 Task: Look for space in Labasa, Fiji from 9th June, 2023 to 16th June, 2023 for 2 adults in price range Rs.8000 to Rs.16000. Place can be entire place with 2 bedrooms having 2 beds and 1 bathroom. Property type can be house, flat, guest house. Booking option can be shelf check-in. Required host language is .
Action: Mouse moved to (446, 180)
Screenshot: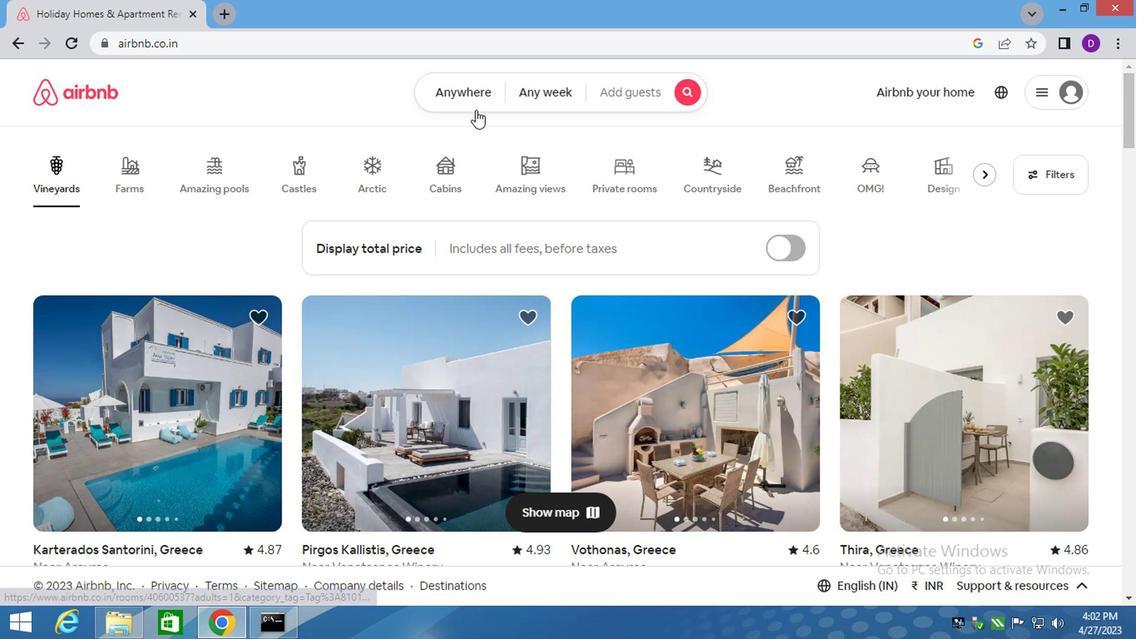 
Action: Mouse pressed left at (446, 180)
Screenshot: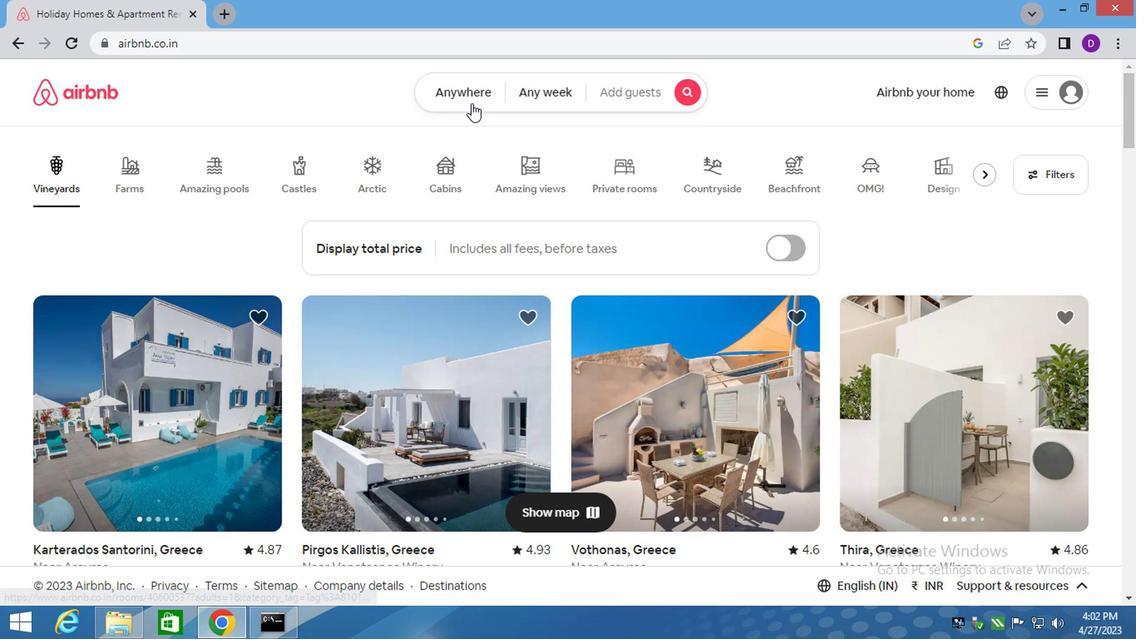 
Action: Mouse moved to (345, 225)
Screenshot: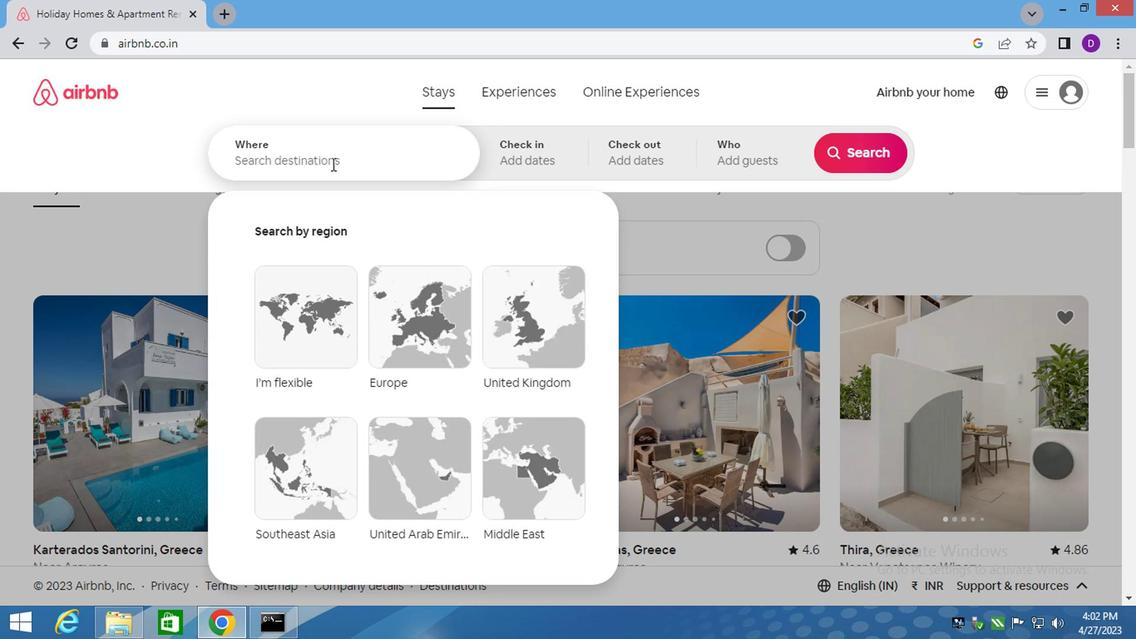 
Action: Mouse pressed left at (345, 225)
Screenshot: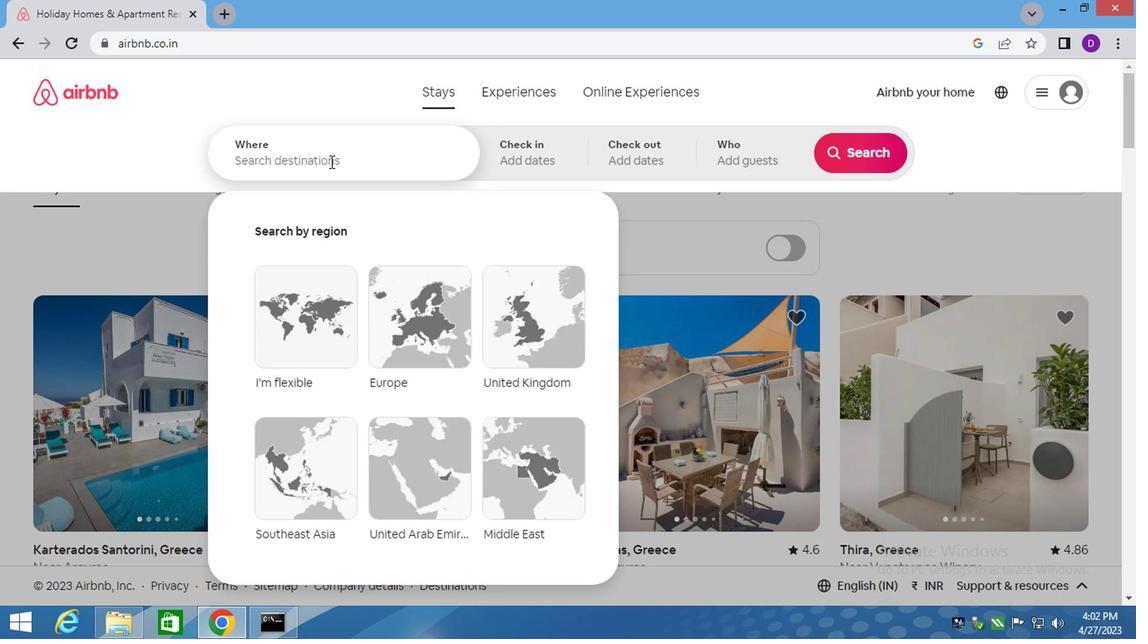 
Action: Key pressed labasa<Key.space>fiji,<Key.space><Key.backspace><Key.backspace>.<Key.space><Key.backspace><Key.backspace><Key.enter>
Screenshot: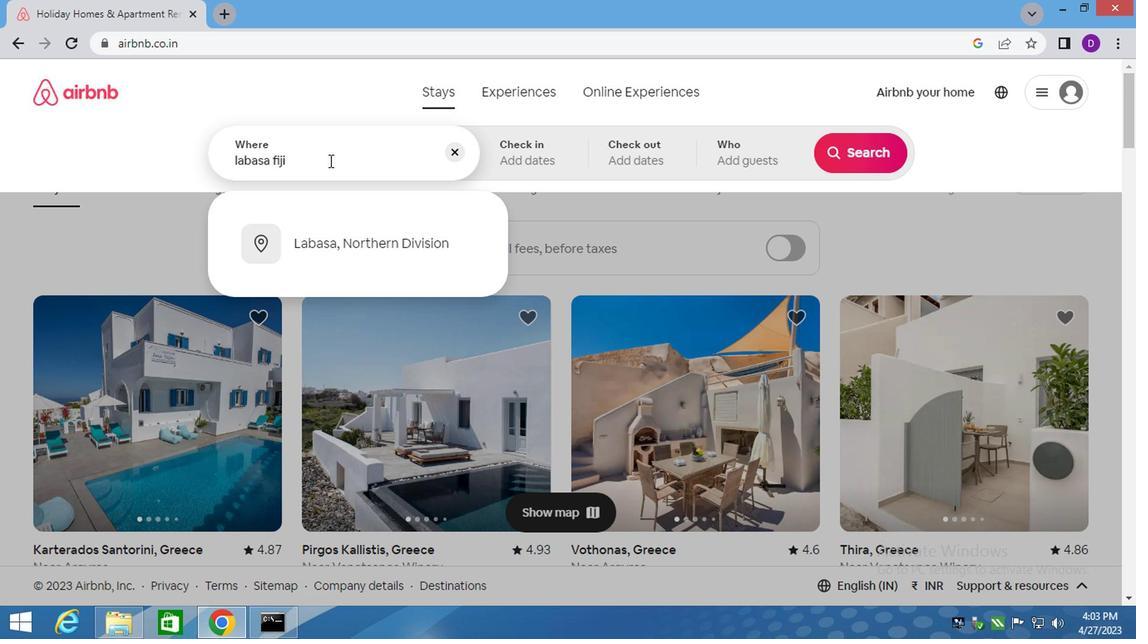 
Action: Mouse moved to (714, 313)
Screenshot: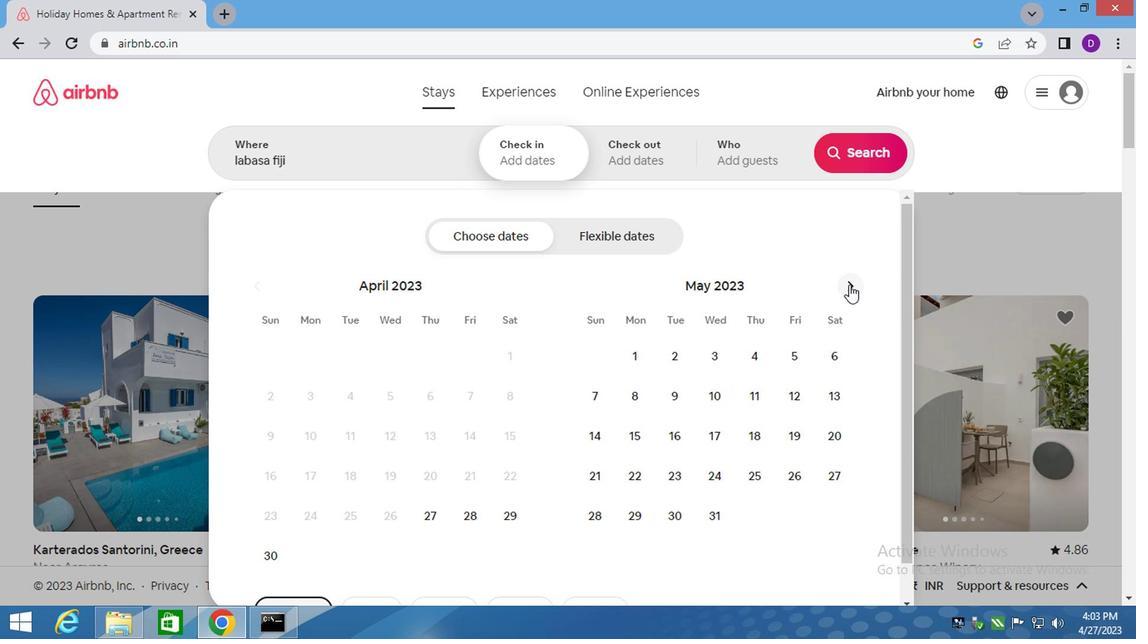 
Action: Mouse pressed left at (714, 313)
Screenshot: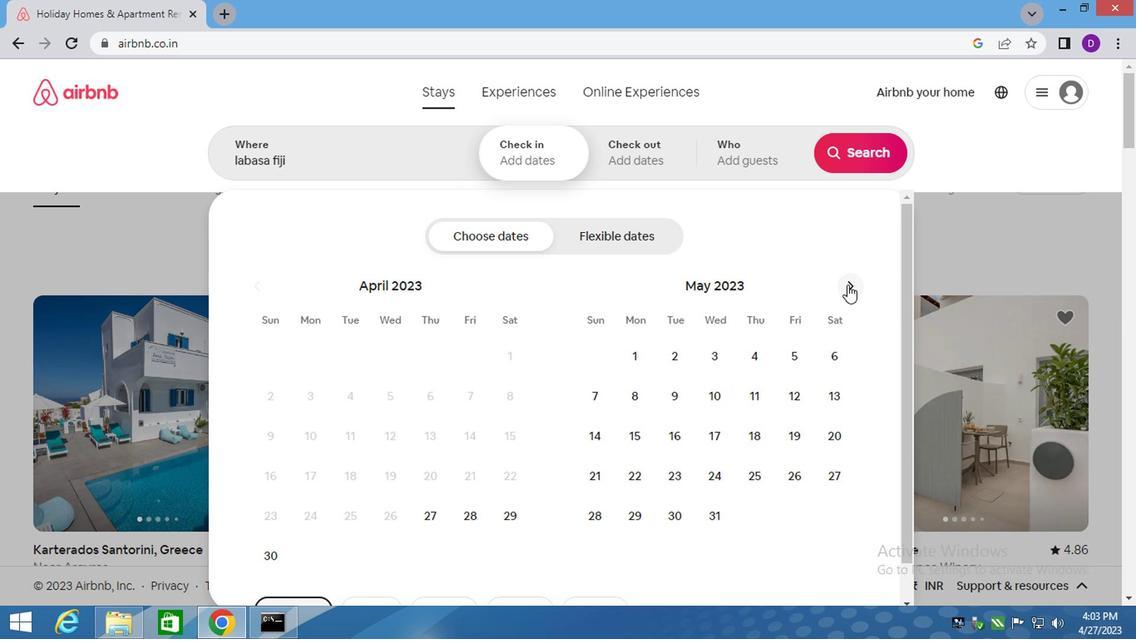 
Action: Mouse moved to (679, 387)
Screenshot: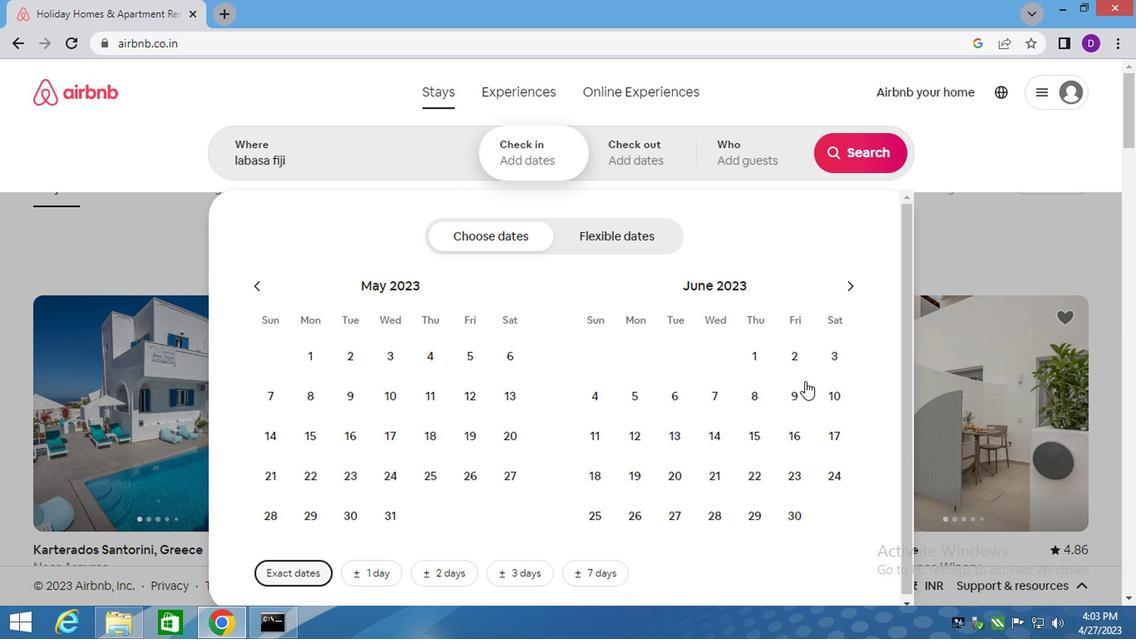 
Action: Mouse pressed left at (679, 387)
Screenshot: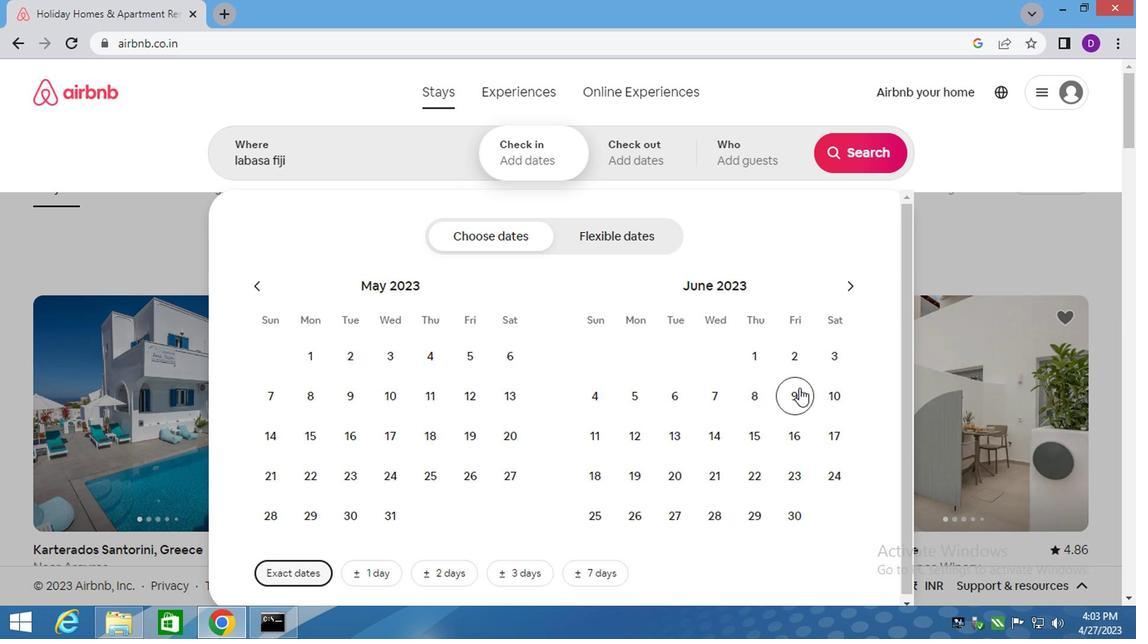 
Action: Mouse moved to (682, 411)
Screenshot: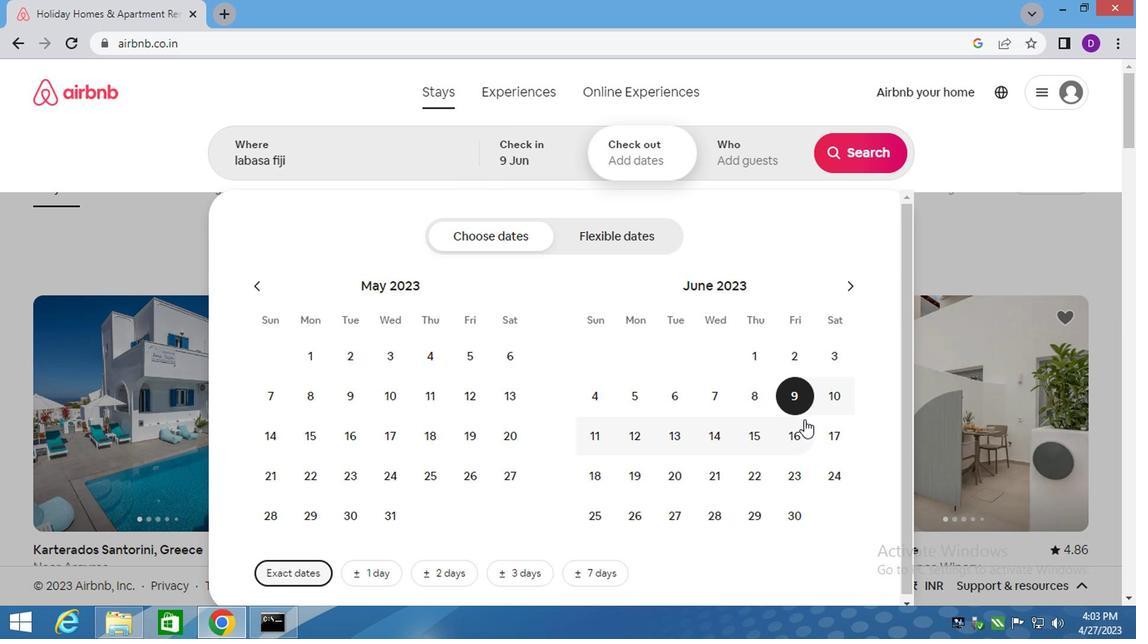 
Action: Mouse pressed left at (682, 411)
Screenshot: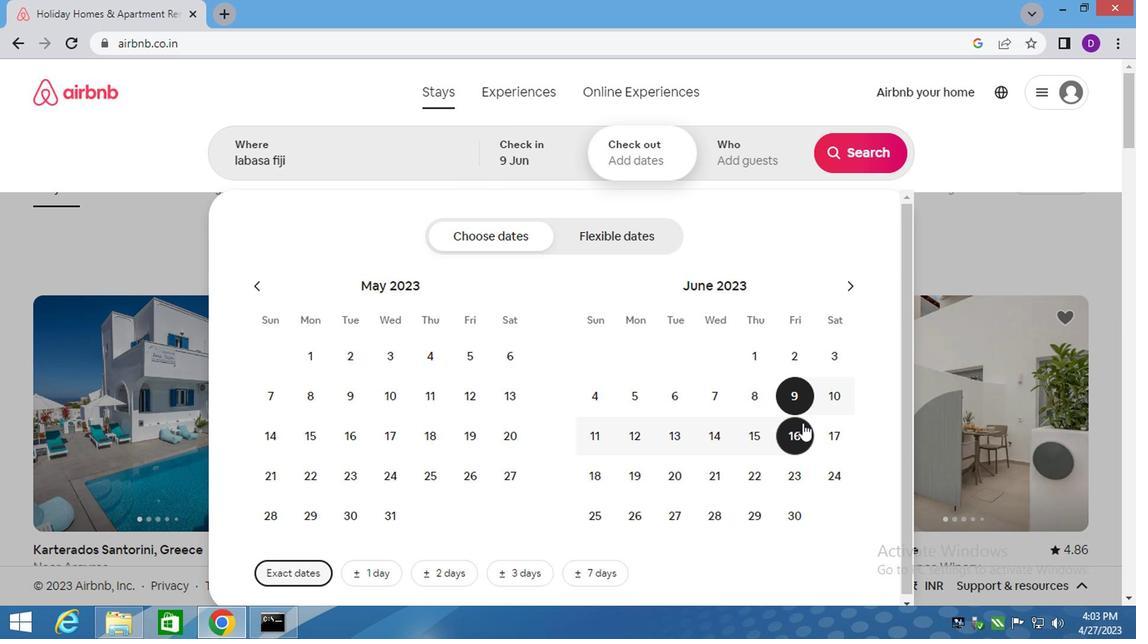
Action: Mouse moved to (642, 227)
Screenshot: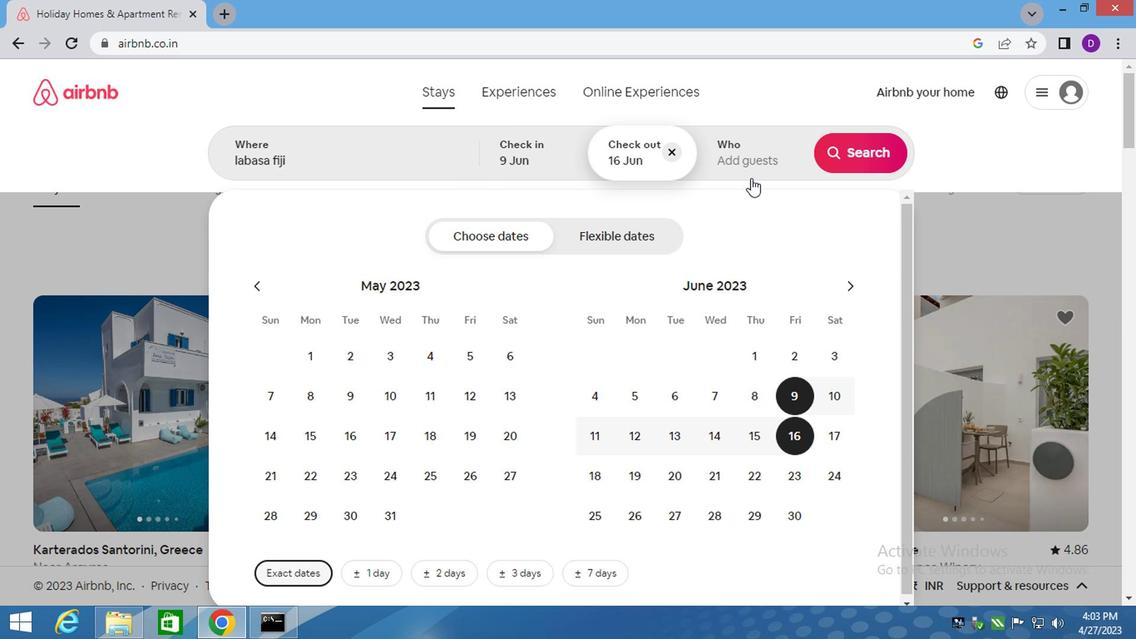 
Action: Mouse pressed left at (642, 227)
Screenshot: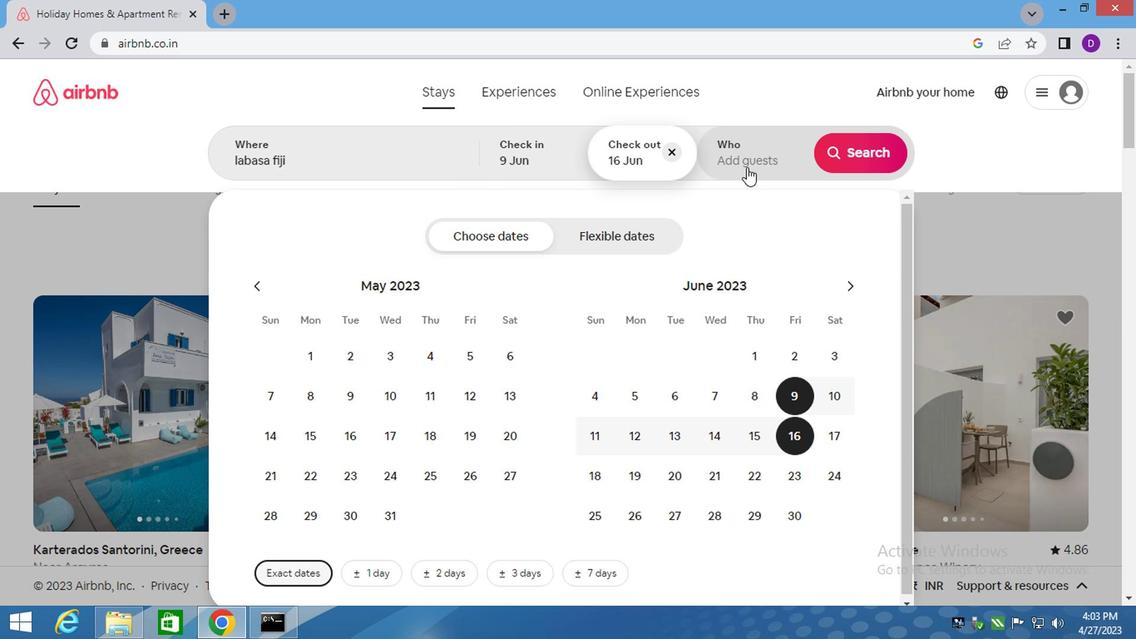 
Action: Mouse moved to (728, 282)
Screenshot: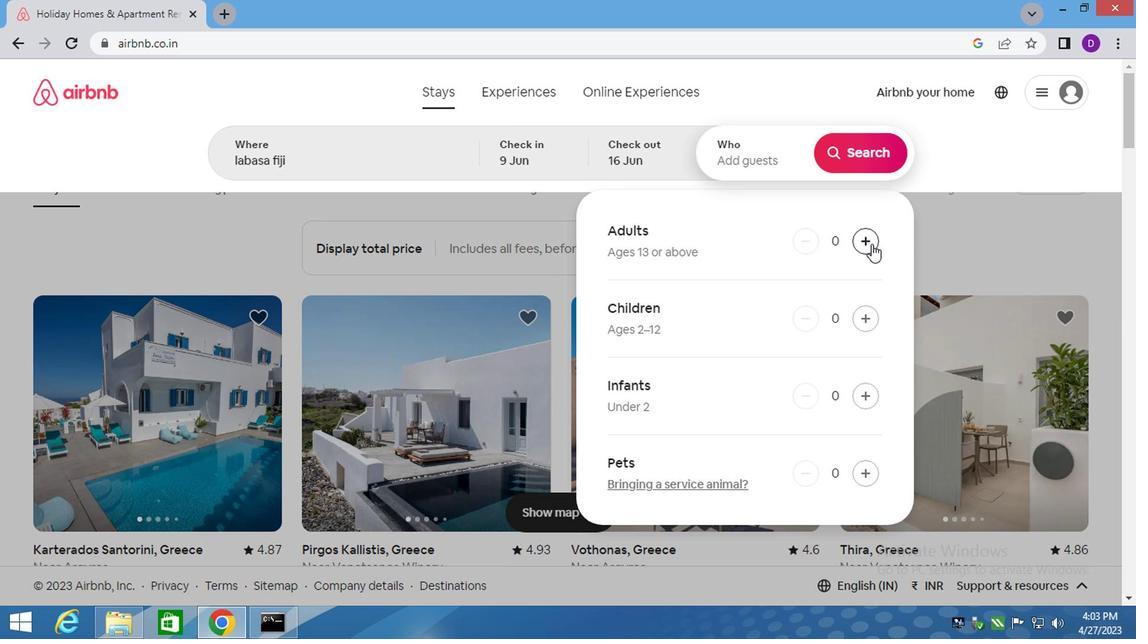 
Action: Mouse pressed left at (728, 282)
Screenshot: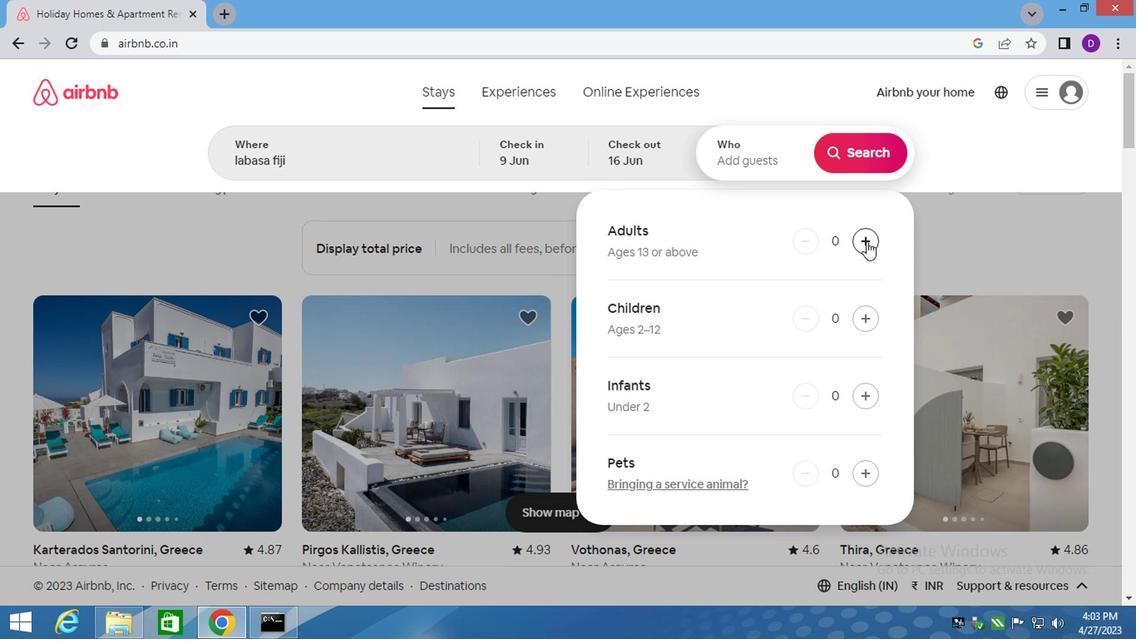 
Action: Mouse pressed left at (728, 282)
Screenshot: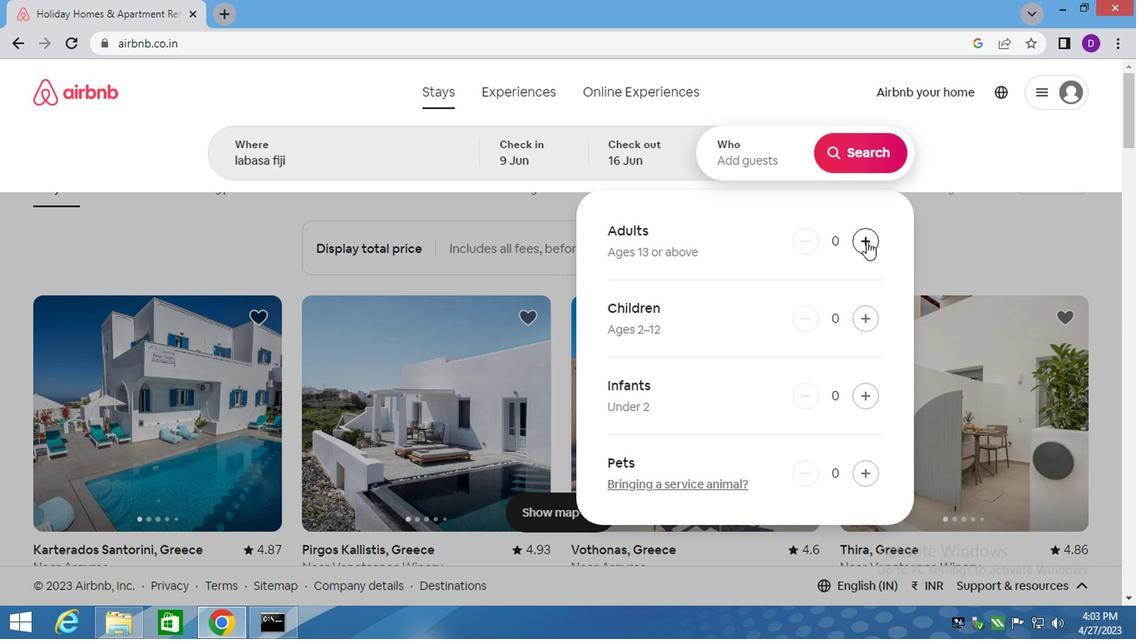 
Action: Mouse moved to (727, 224)
Screenshot: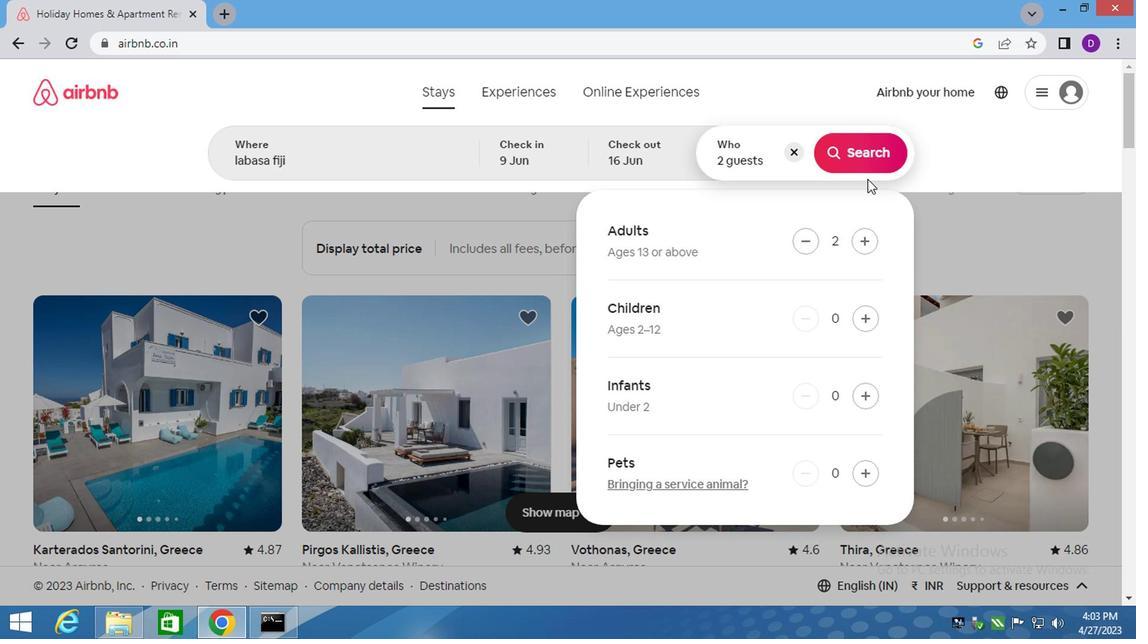 
Action: Mouse pressed left at (727, 224)
Screenshot: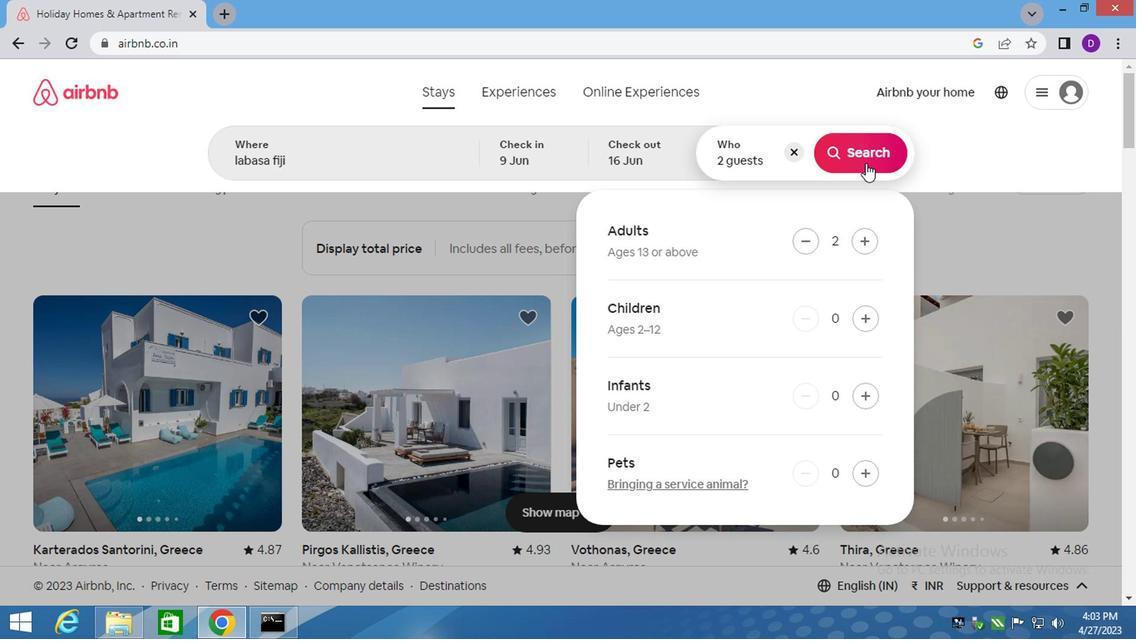 
Action: Mouse moved to (868, 224)
Screenshot: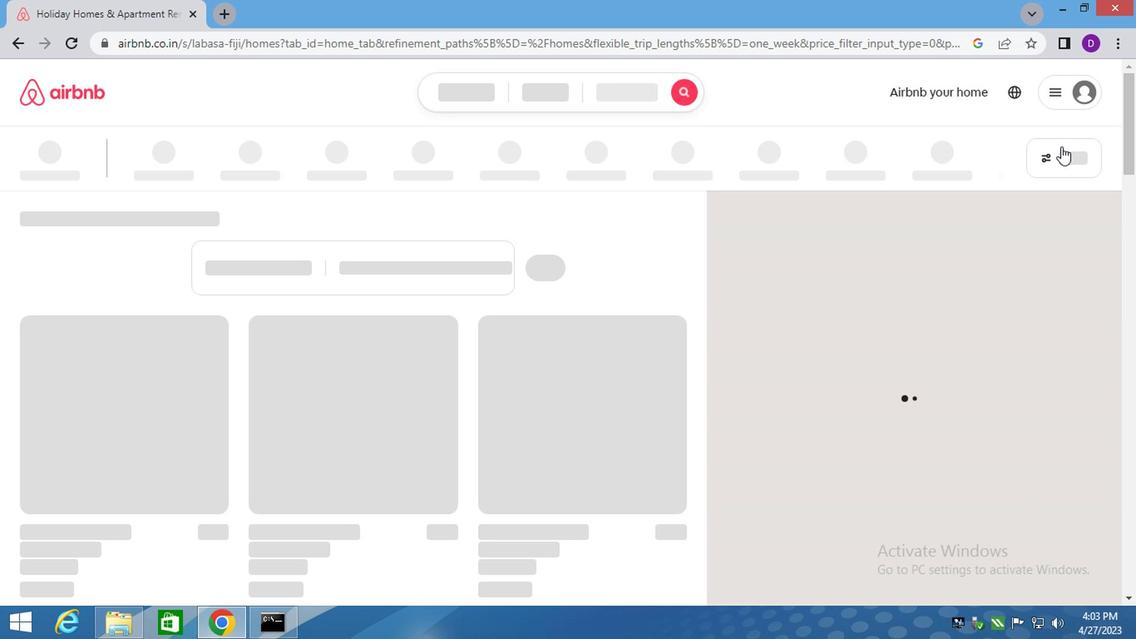 
Action: Mouse pressed left at (868, 224)
Screenshot: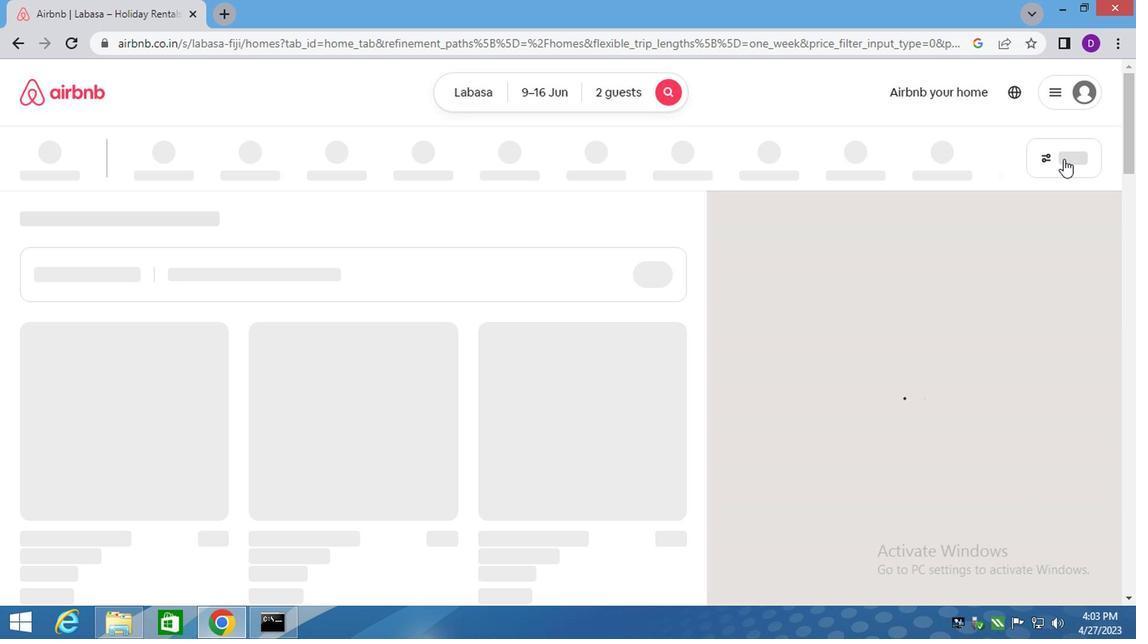 
Action: Mouse moved to (373, 375)
Screenshot: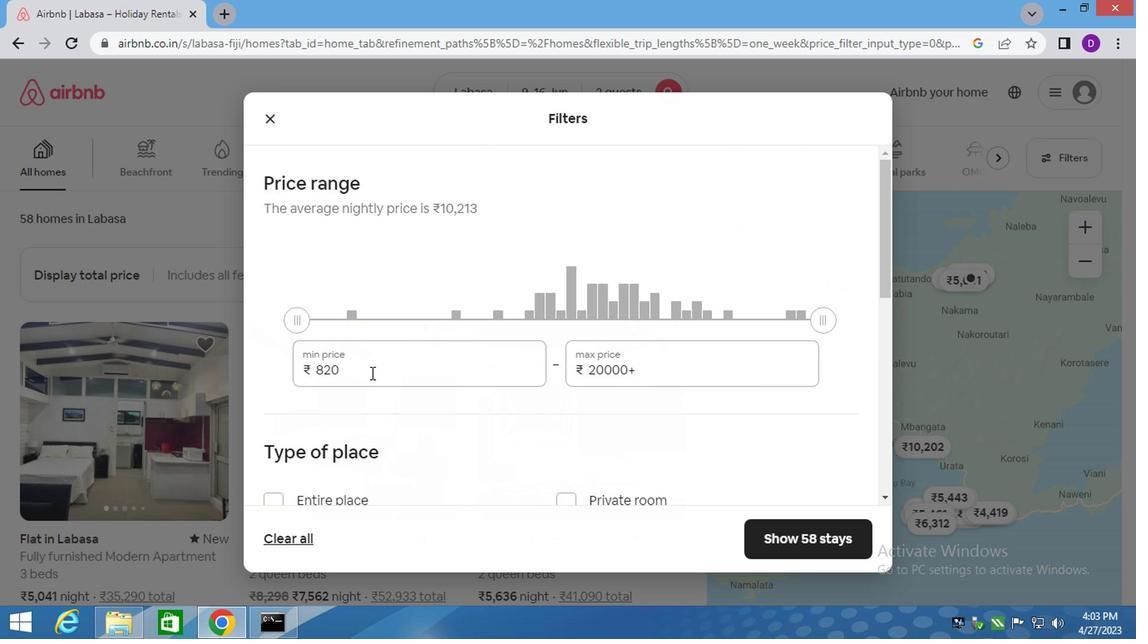 
Action: Mouse pressed left at (373, 375)
Screenshot: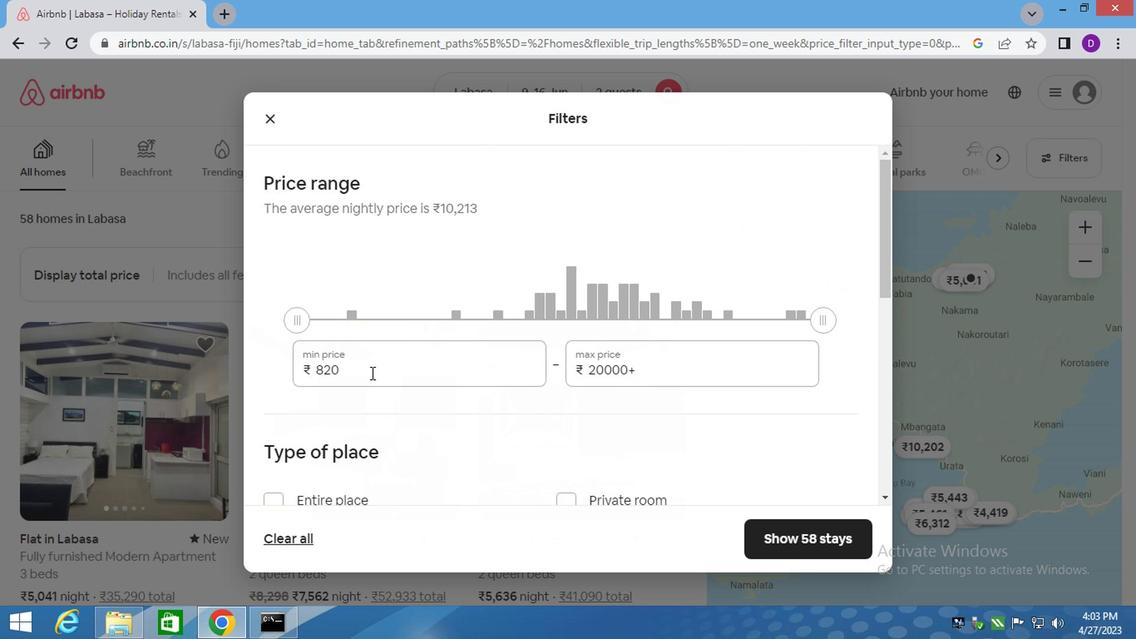 
Action: Mouse pressed left at (373, 375)
Screenshot: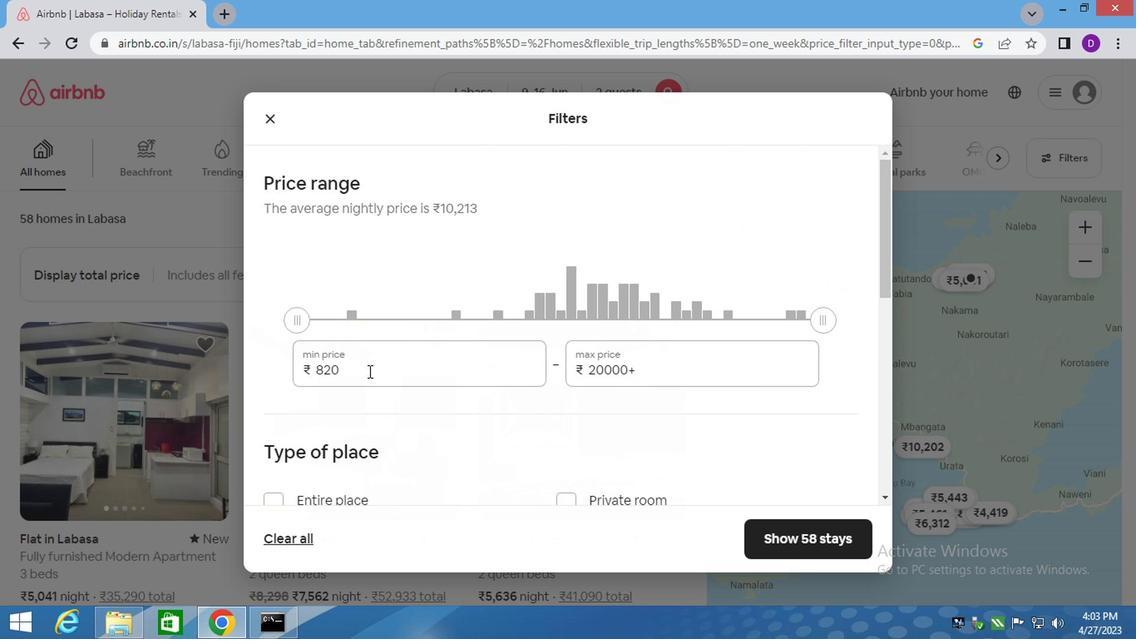 
Action: Key pressed 8000<Key.tab>16000
Screenshot: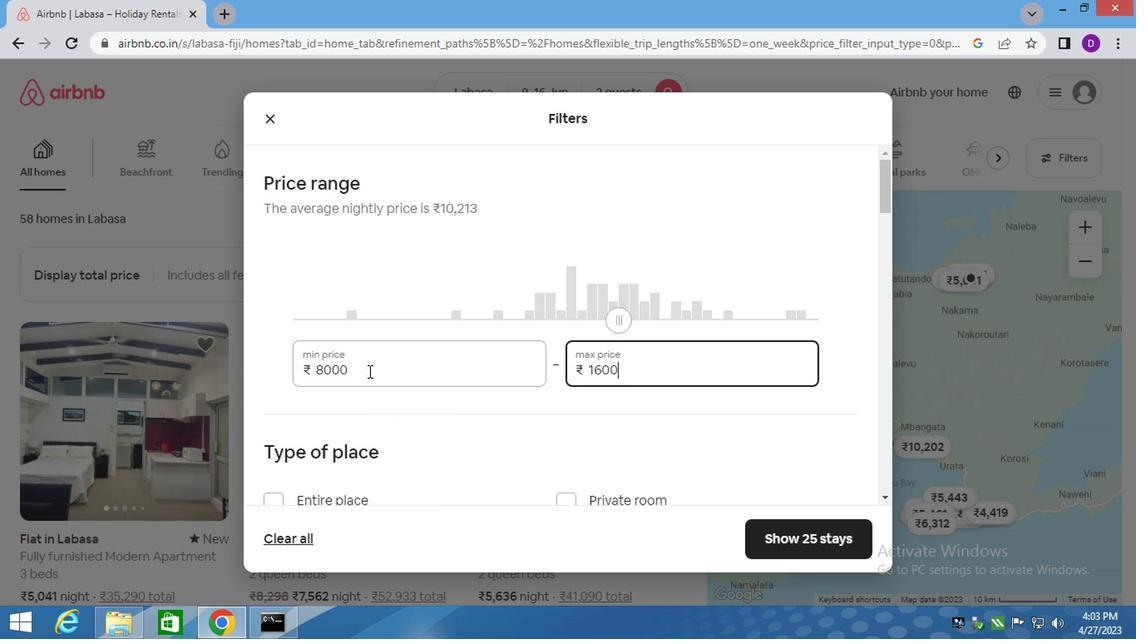 
Action: Mouse scrolled (373, 374) with delta (0, 0)
Screenshot: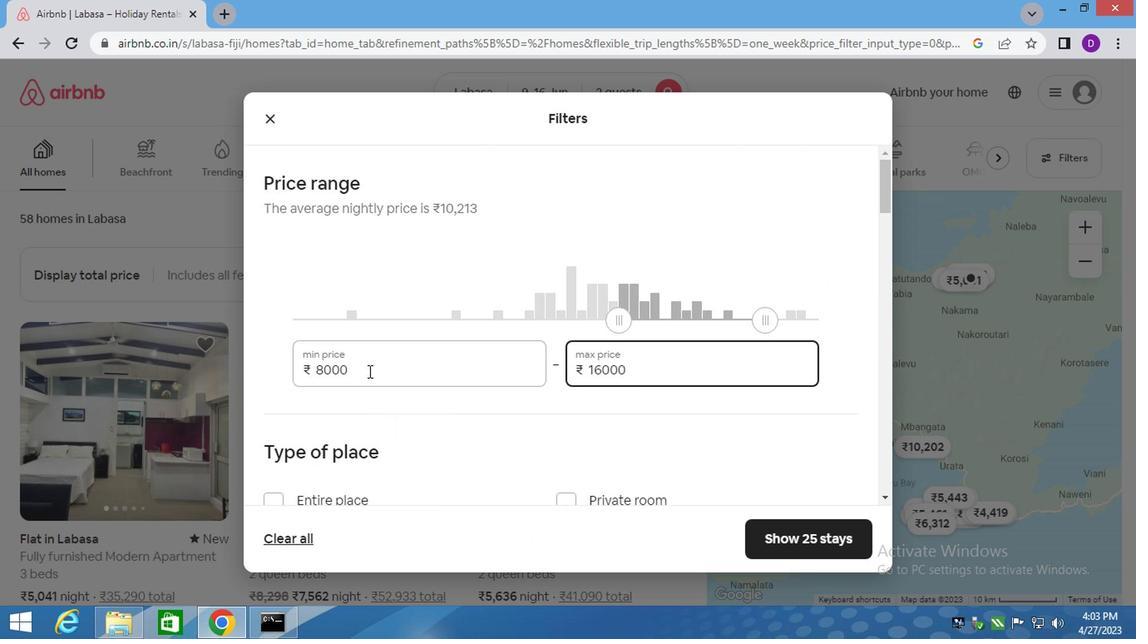 
Action: Mouse scrolled (373, 374) with delta (0, 0)
Screenshot: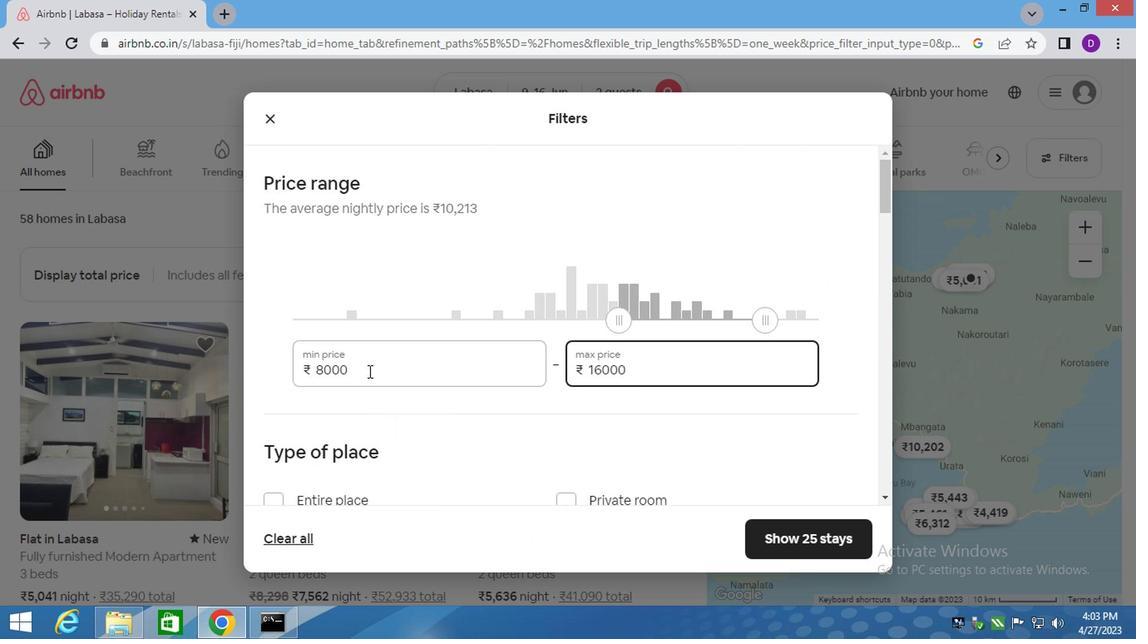 
Action: Mouse moved to (305, 350)
Screenshot: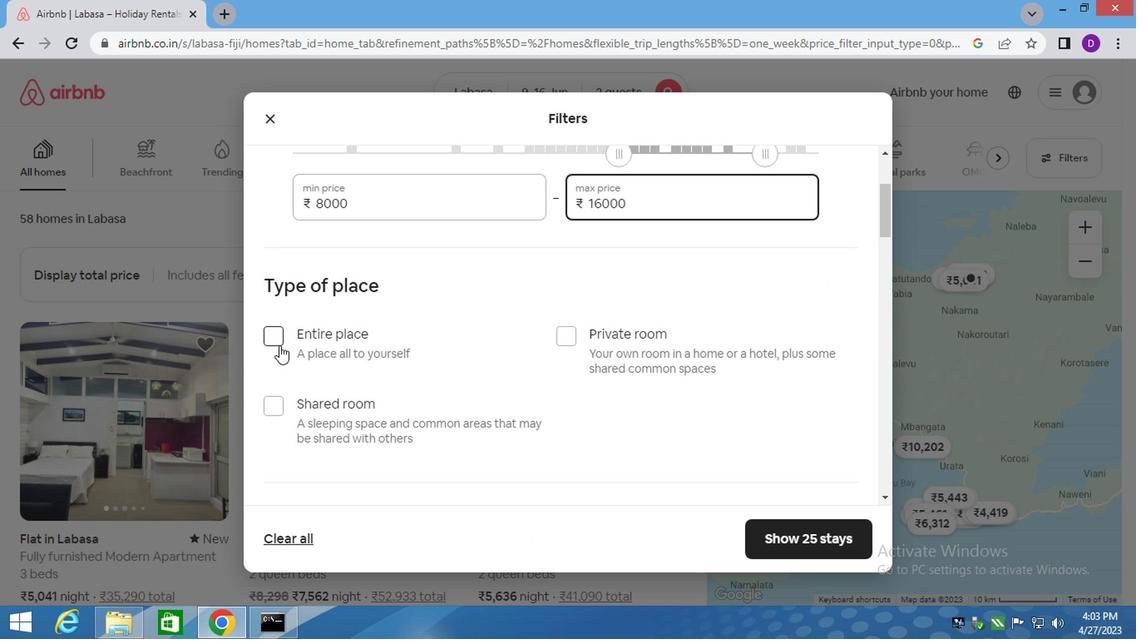
Action: Mouse pressed left at (305, 350)
Screenshot: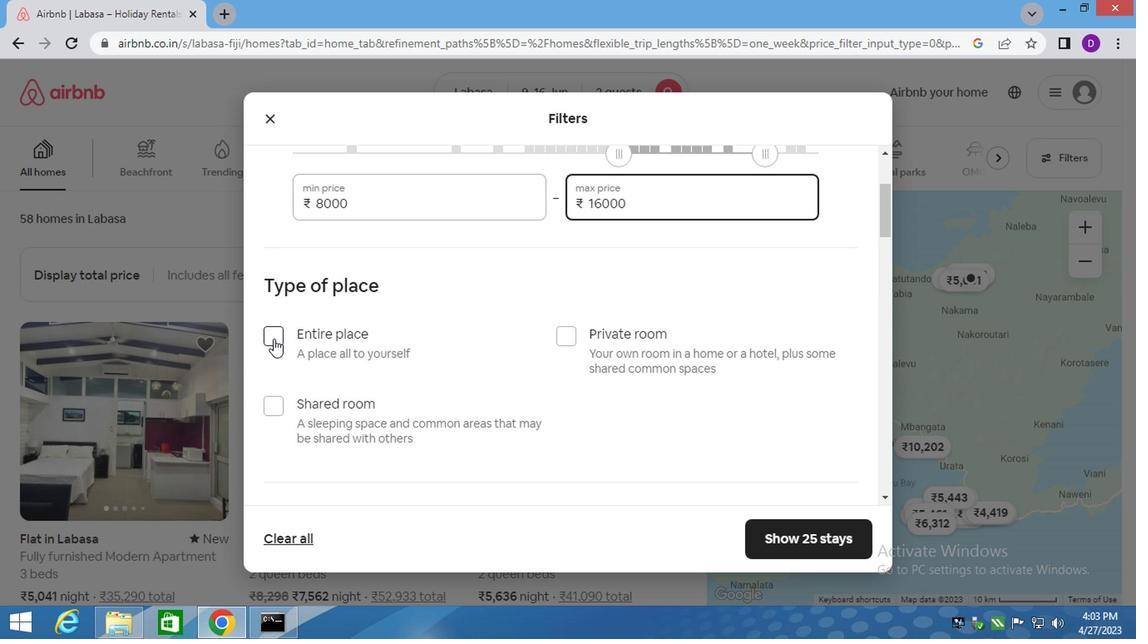 
Action: Mouse moved to (456, 385)
Screenshot: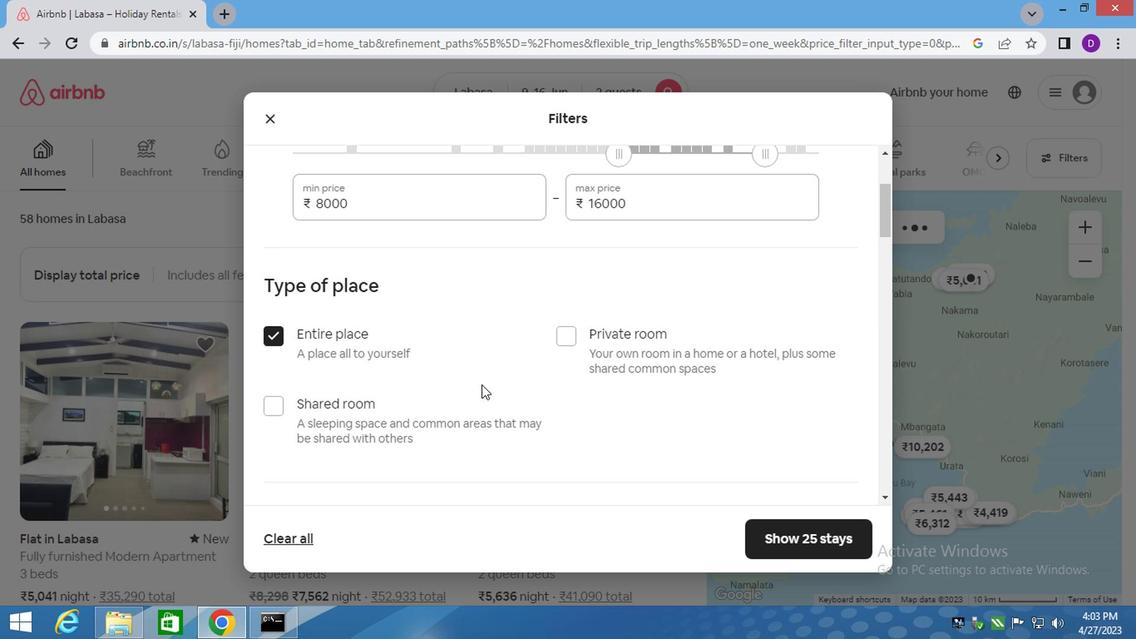 
Action: Mouse scrolled (456, 385) with delta (0, 0)
Screenshot: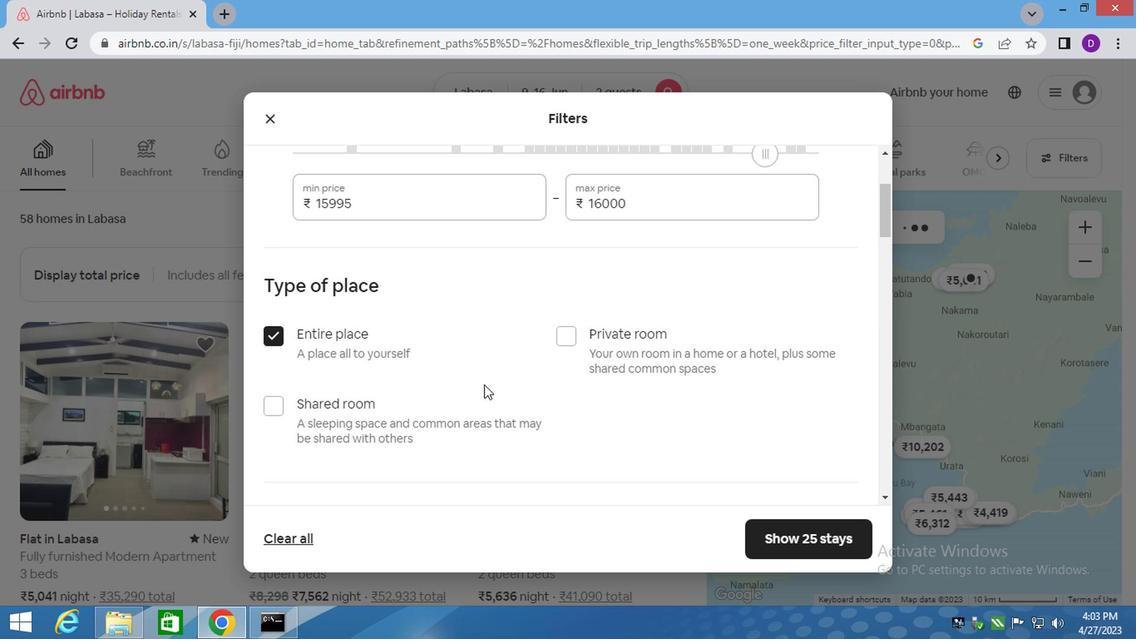 
Action: Mouse moved to (457, 387)
Screenshot: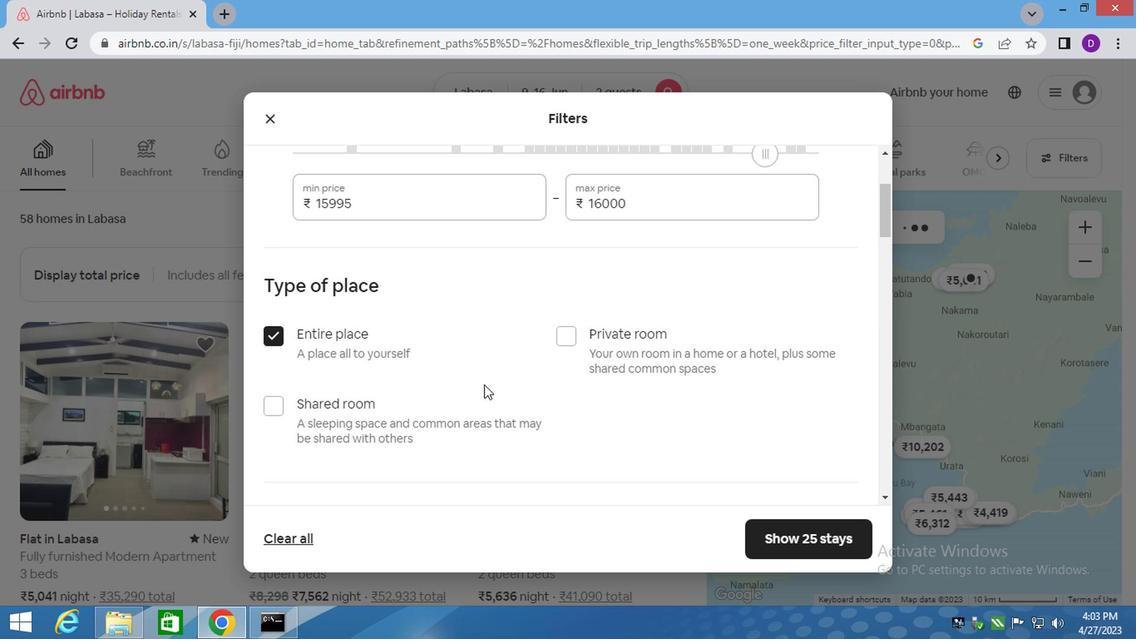 
Action: Mouse scrolled (457, 386) with delta (0, 0)
Screenshot: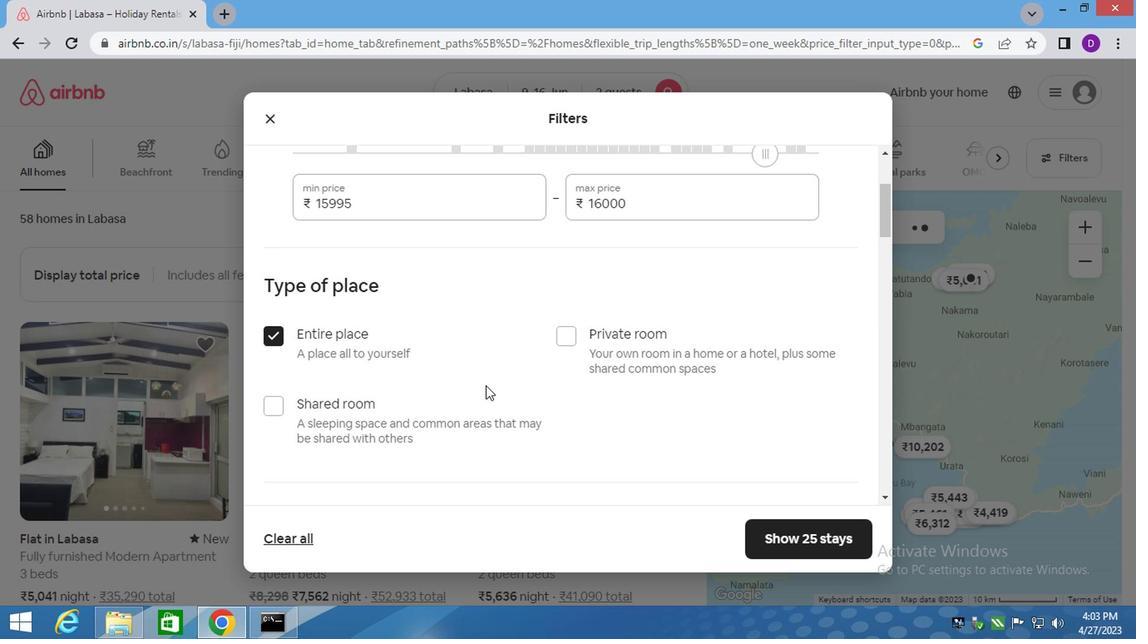 
Action: Mouse scrolled (457, 386) with delta (0, 0)
Screenshot: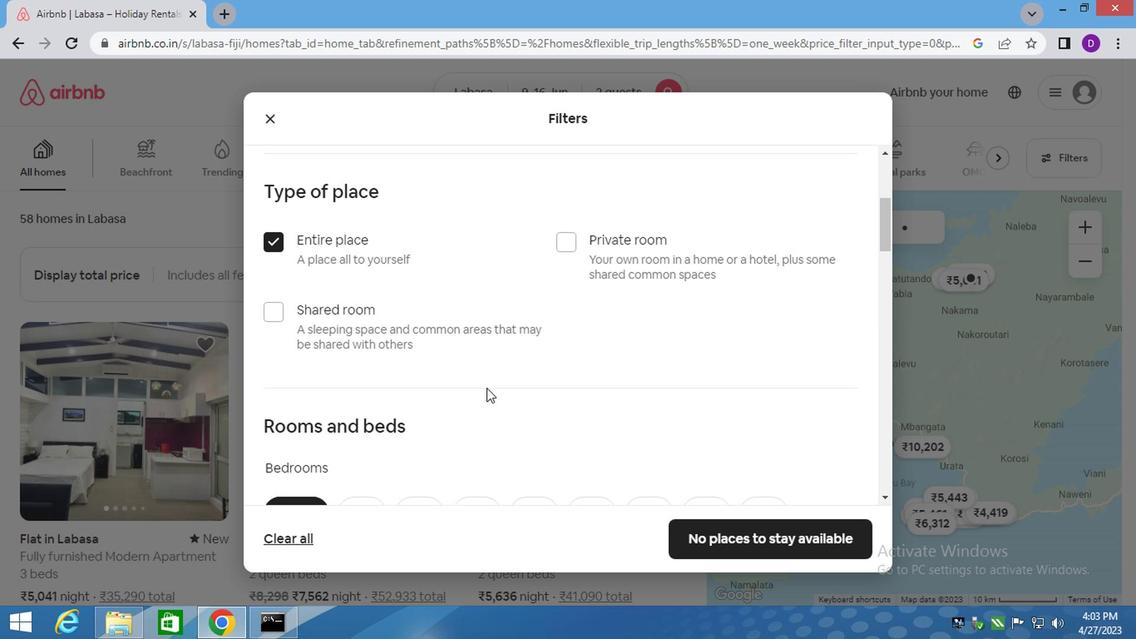 
Action: Mouse scrolled (457, 386) with delta (0, 0)
Screenshot: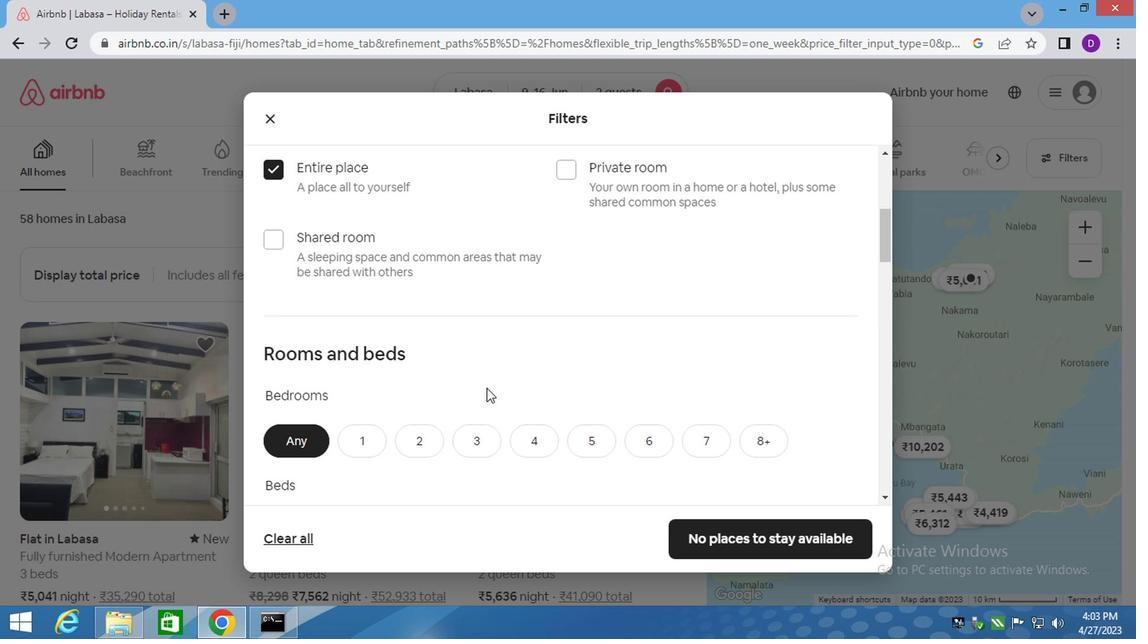 
Action: Mouse moved to (411, 316)
Screenshot: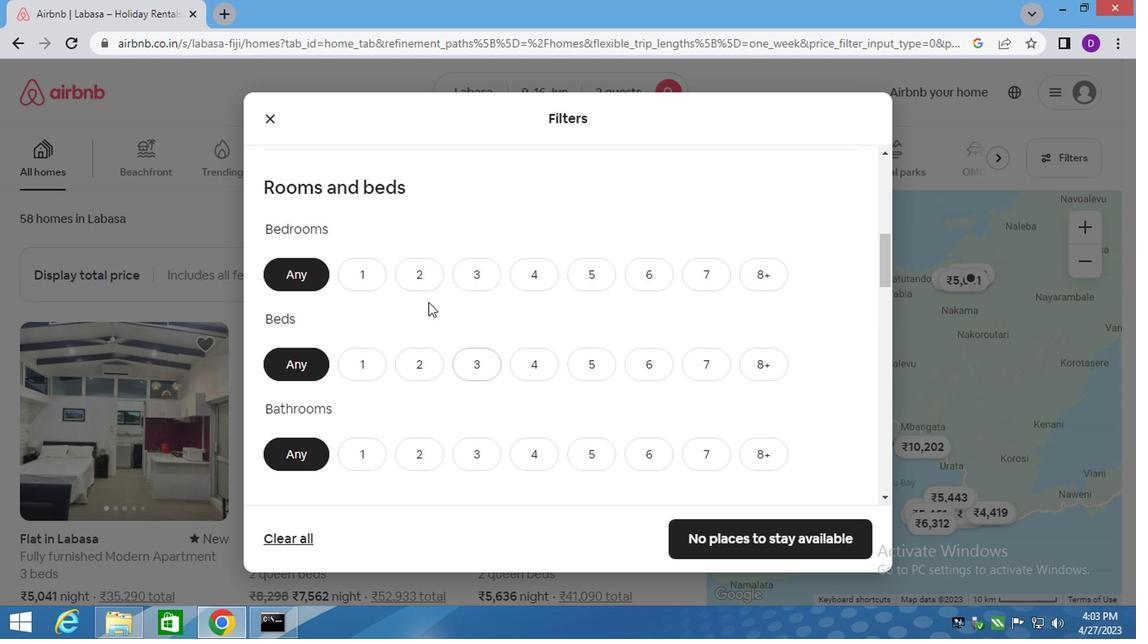 
Action: Mouse pressed left at (411, 316)
Screenshot: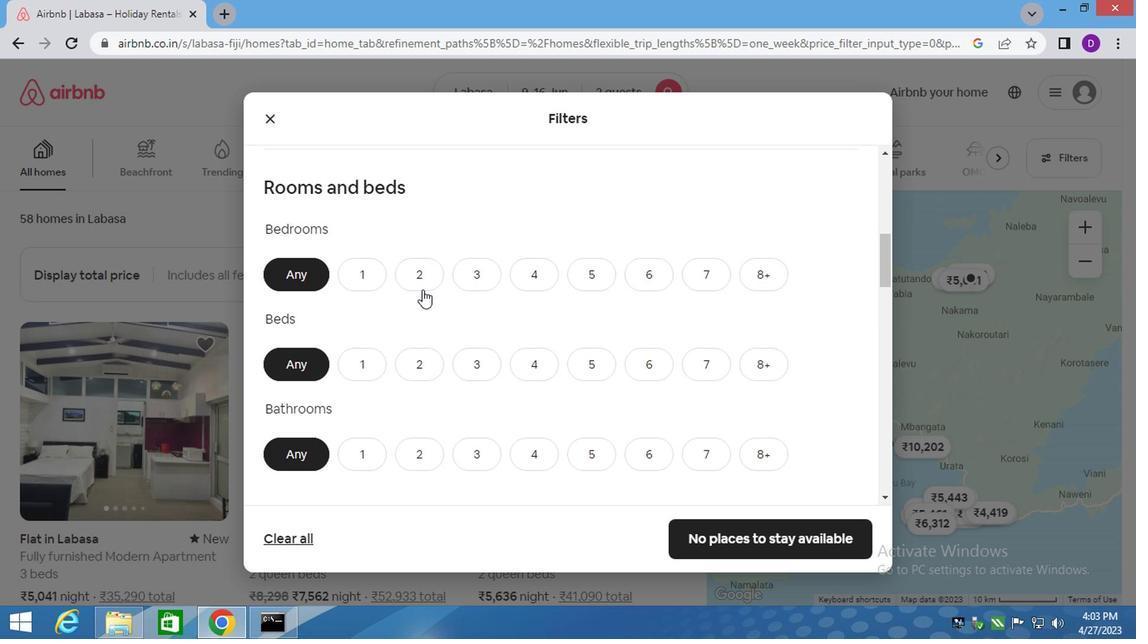 
Action: Mouse moved to (442, 366)
Screenshot: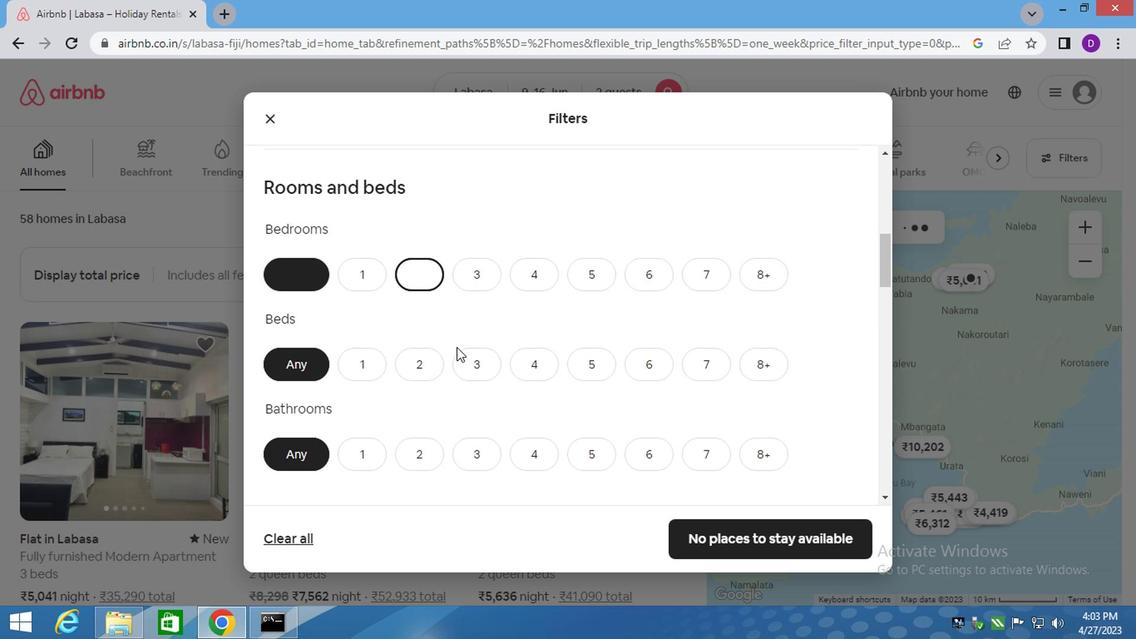 
Action: Mouse pressed left at (442, 366)
Screenshot: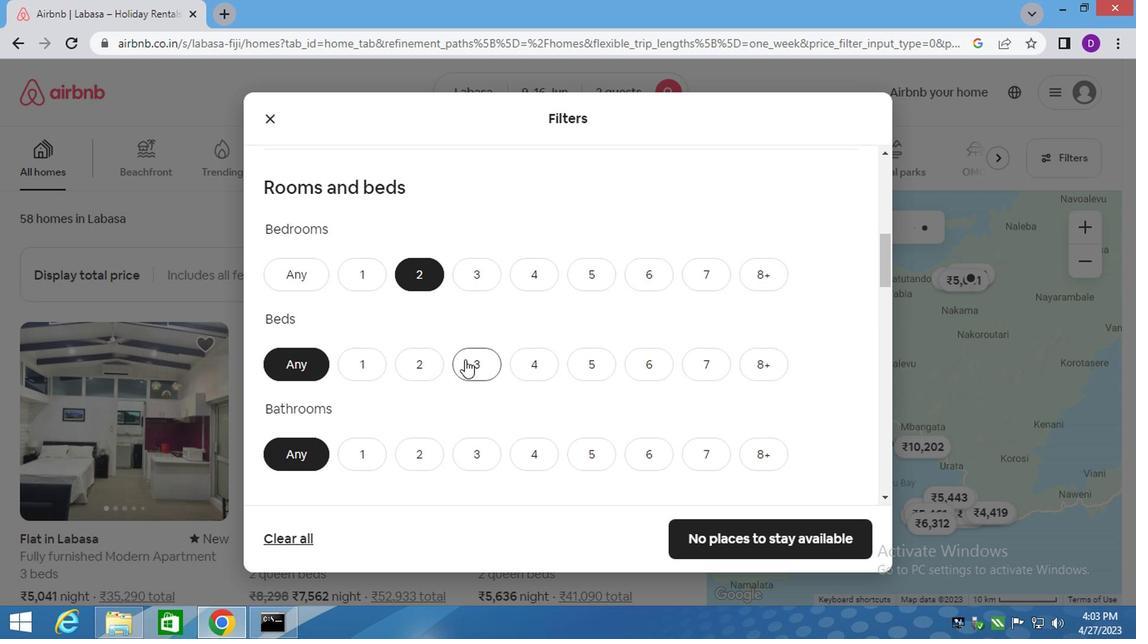 
Action: Mouse moved to (369, 427)
Screenshot: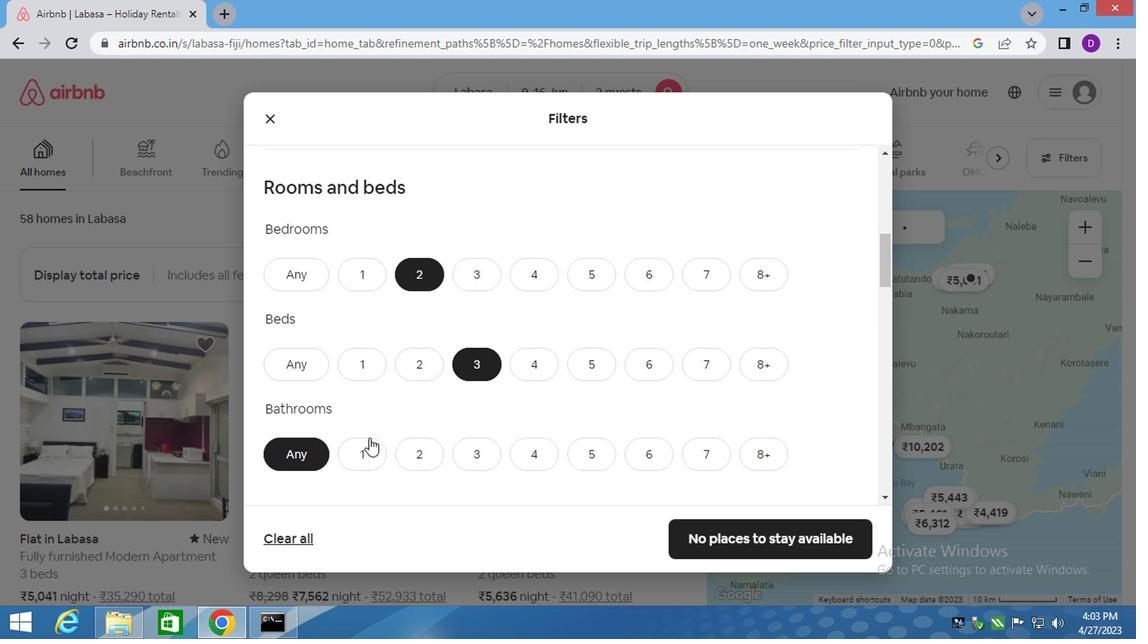 
Action: Mouse pressed left at (369, 427)
Screenshot: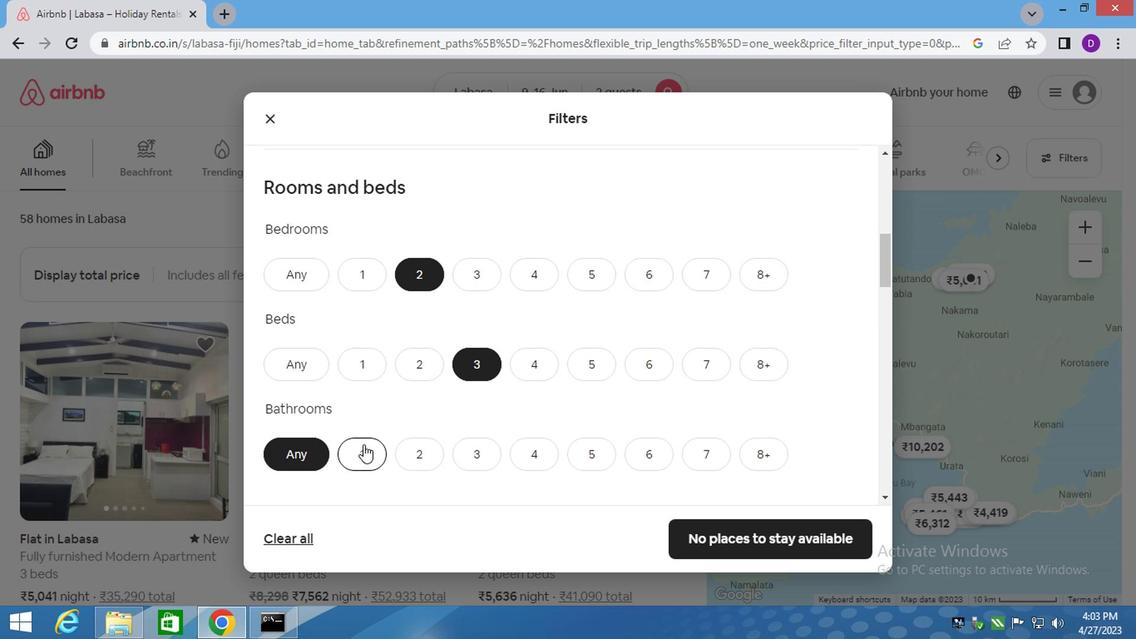 
Action: Mouse moved to (464, 409)
Screenshot: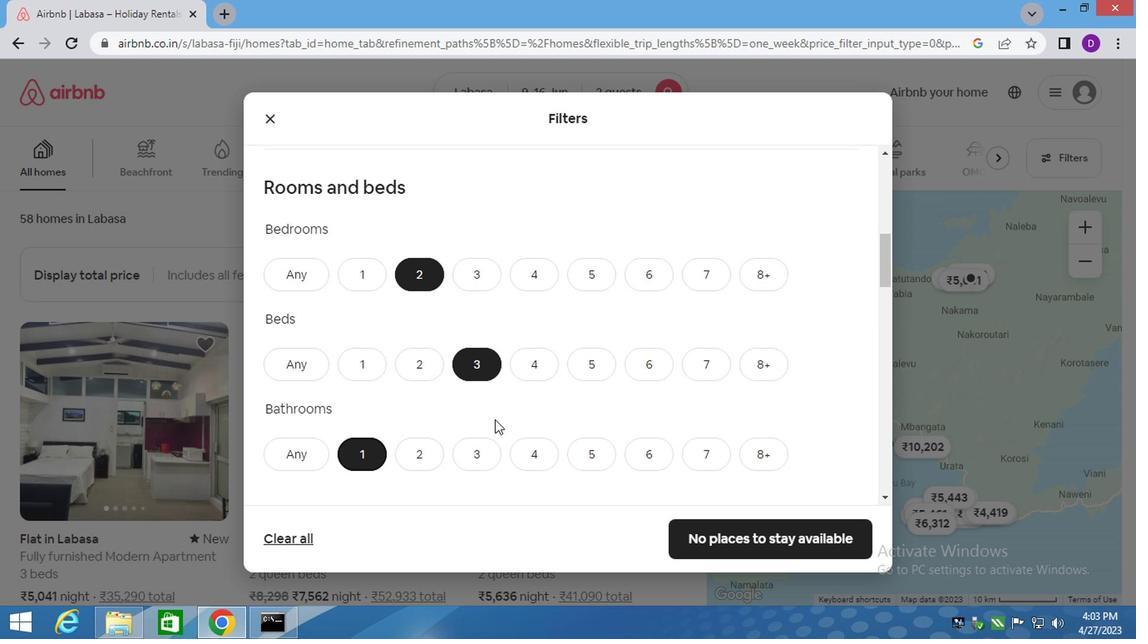 
Action: Mouse scrolled (464, 408) with delta (0, 0)
Screenshot: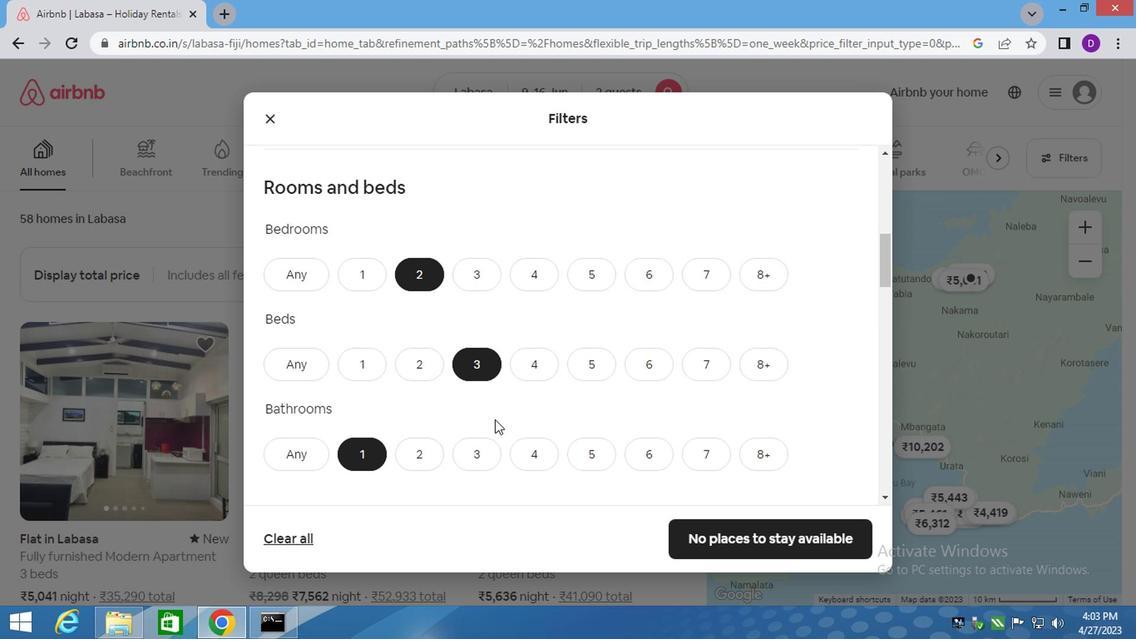 
Action: Mouse scrolled (464, 408) with delta (0, 0)
Screenshot: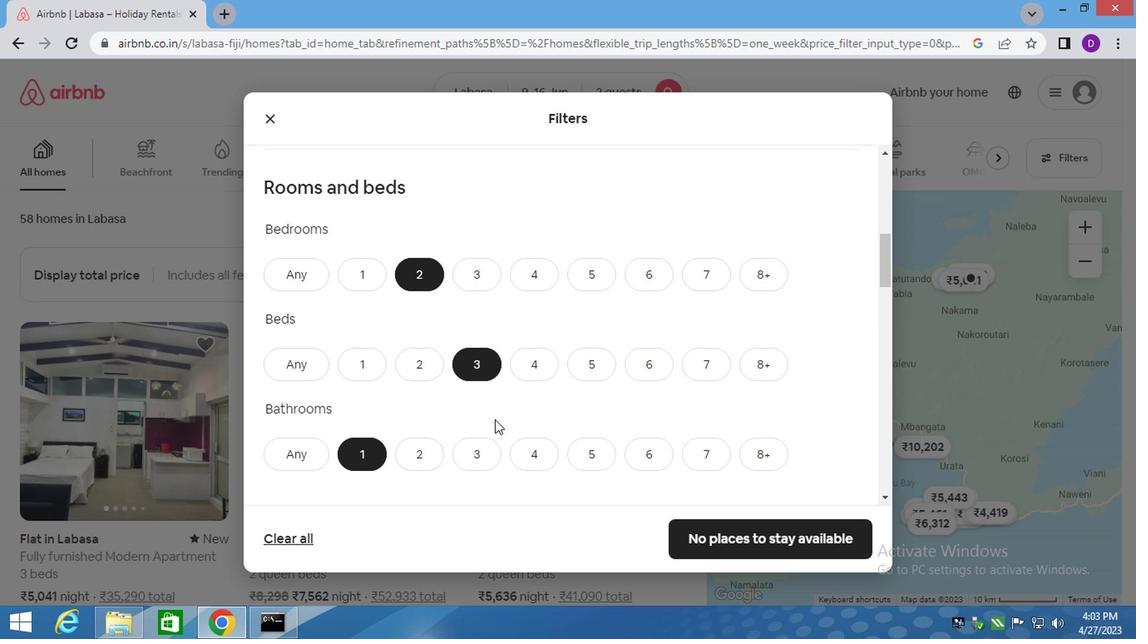 
Action: Mouse moved to (464, 409)
Screenshot: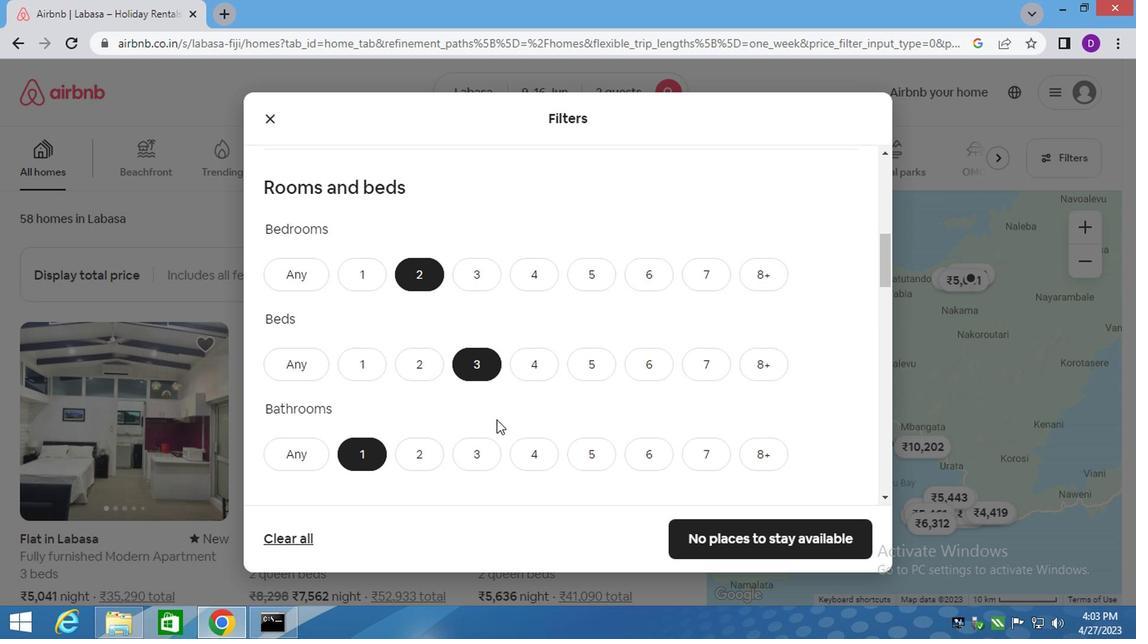 
Action: Mouse scrolled (464, 408) with delta (0, 0)
Screenshot: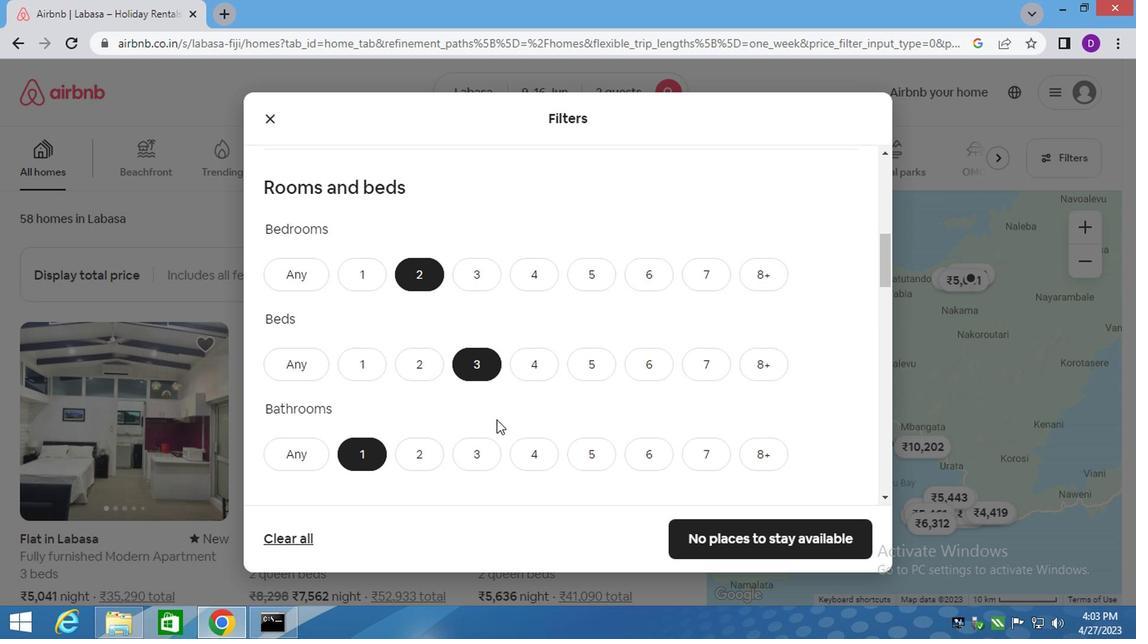 
Action: Mouse moved to (342, 388)
Screenshot: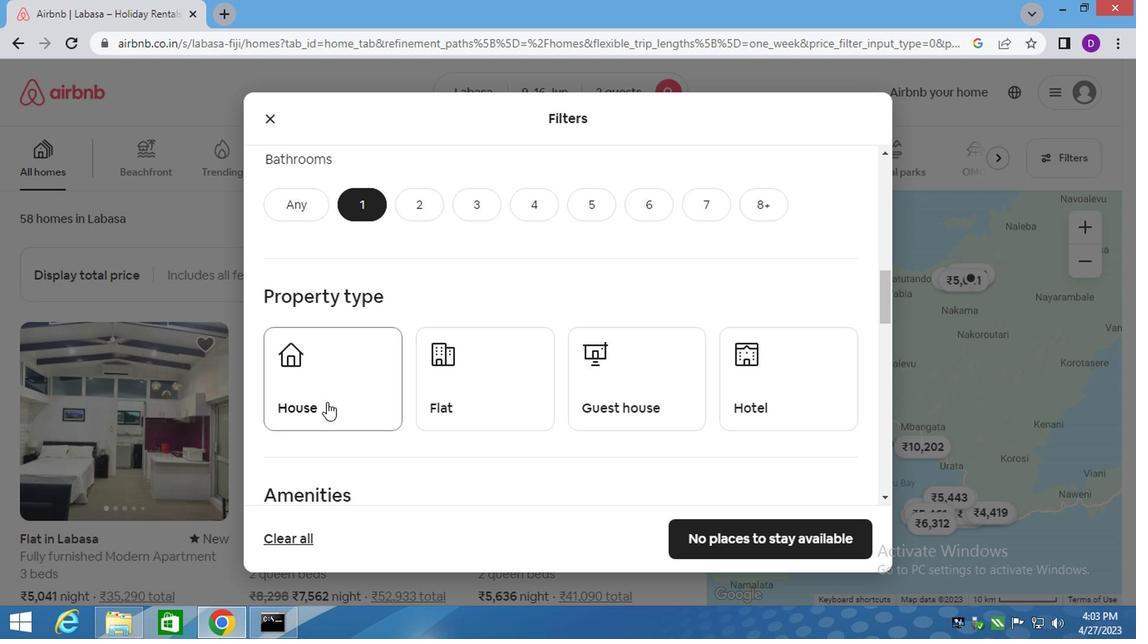
Action: Mouse pressed left at (342, 388)
Screenshot: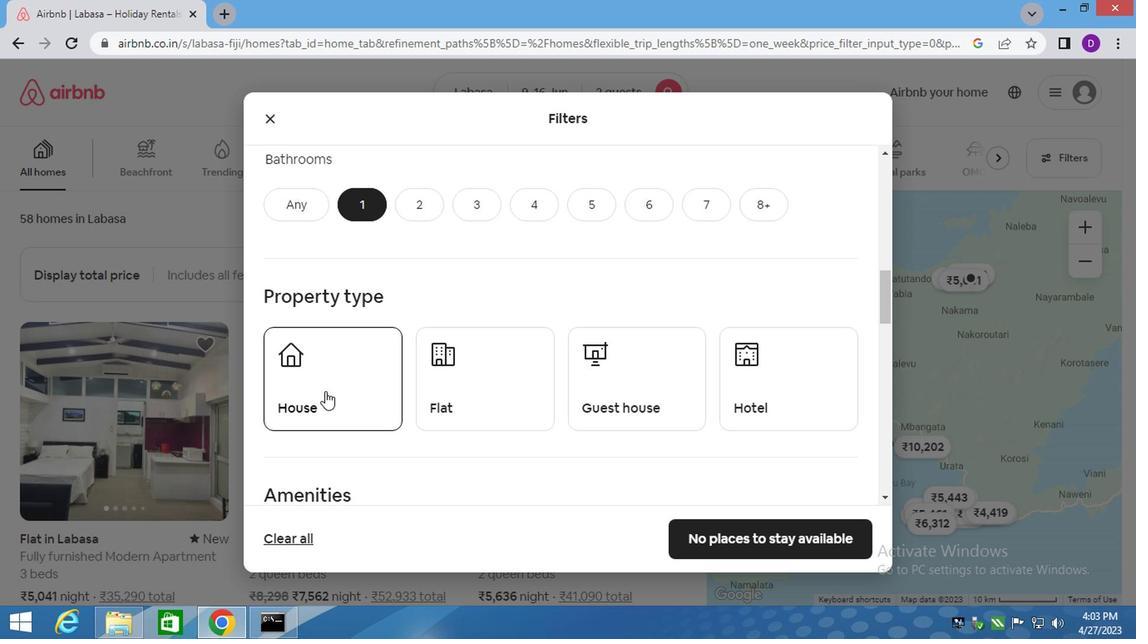 
Action: Mouse moved to (446, 378)
Screenshot: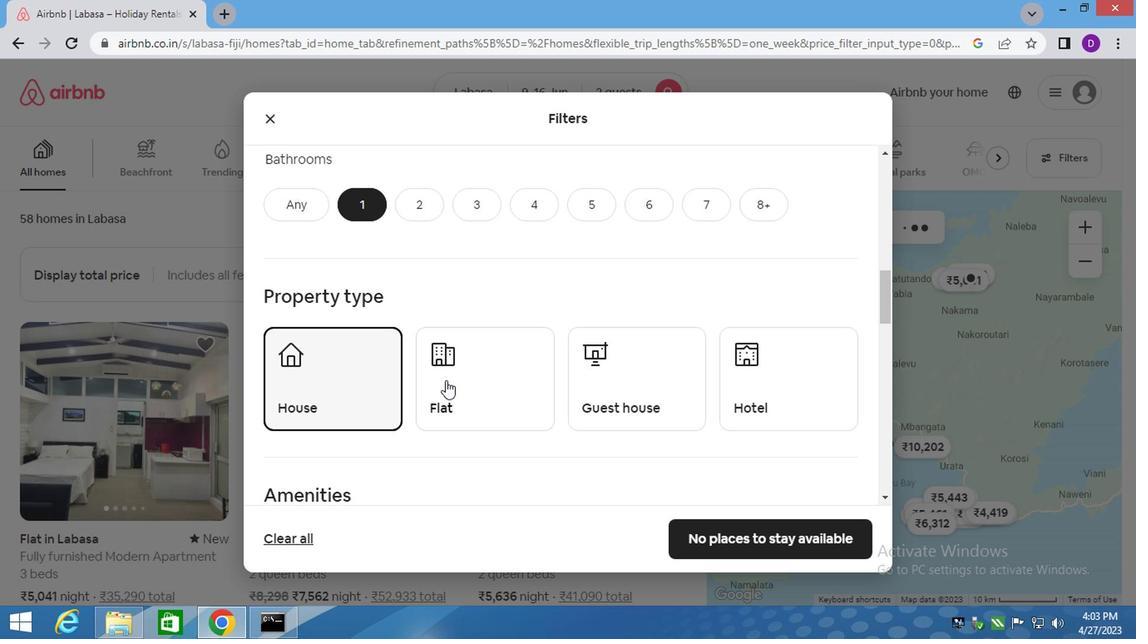
Action: Mouse pressed left at (446, 378)
Screenshot: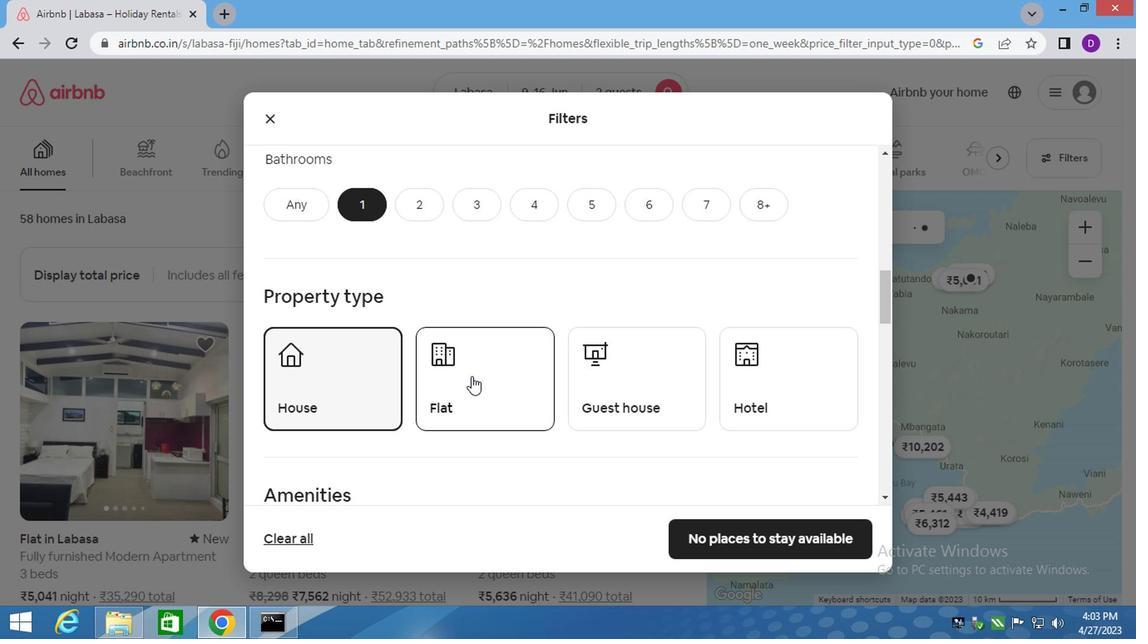 
Action: Mouse moved to (533, 379)
Screenshot: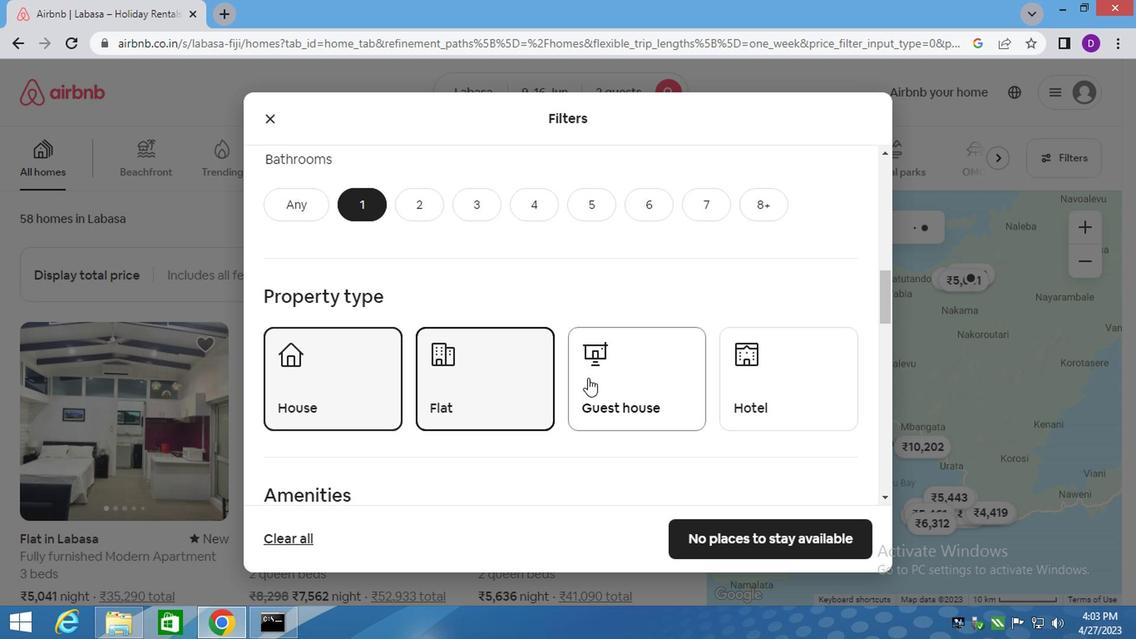 
Action: Mouse pressed left at (533, 379)
Screenshot: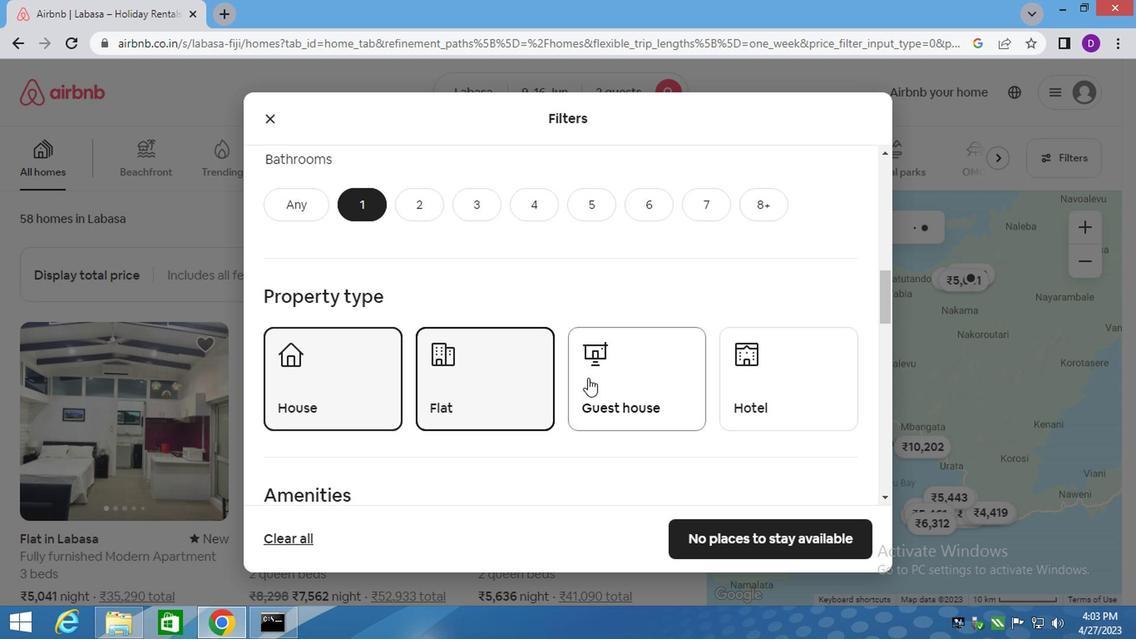 
Action: Mouse scrolled (533, 378) with delta (0, 0)
Screenshot: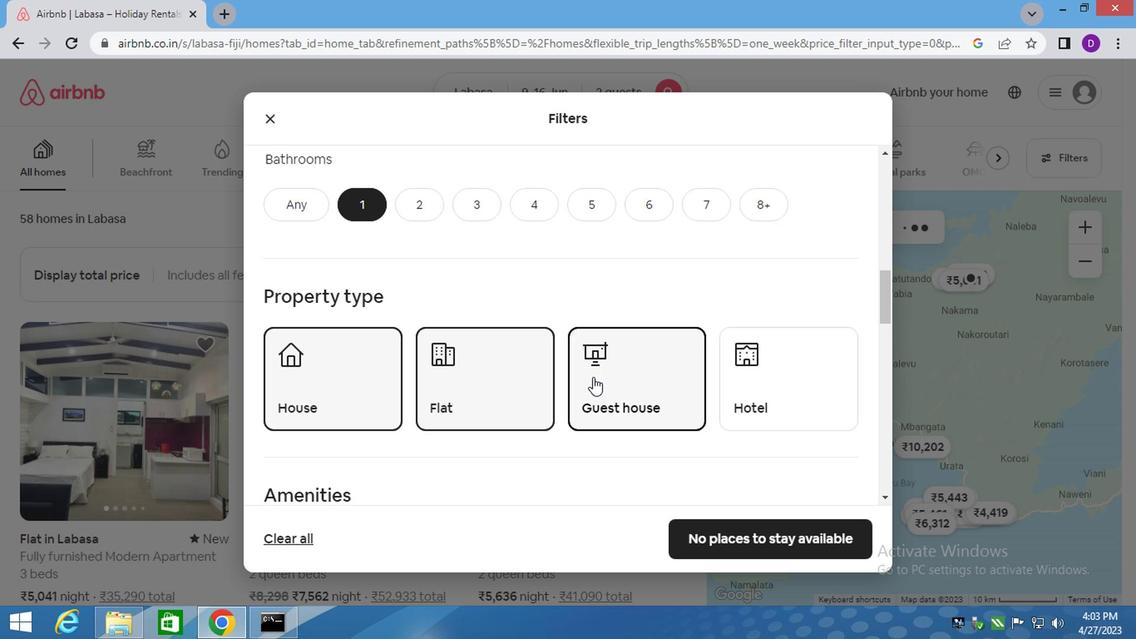 
Action: Mouse scrolled (533, 378) with delta (0, 0)
Screenshot: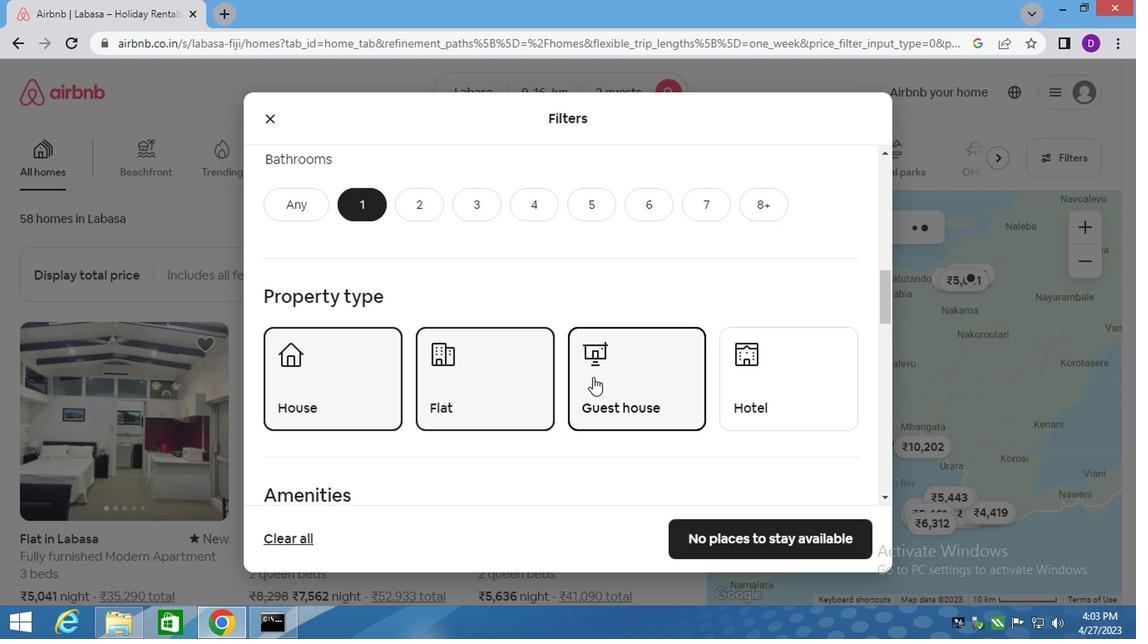 
Action: Mouse scrolled (533, 378) with delta (0, 0)
Screenshot: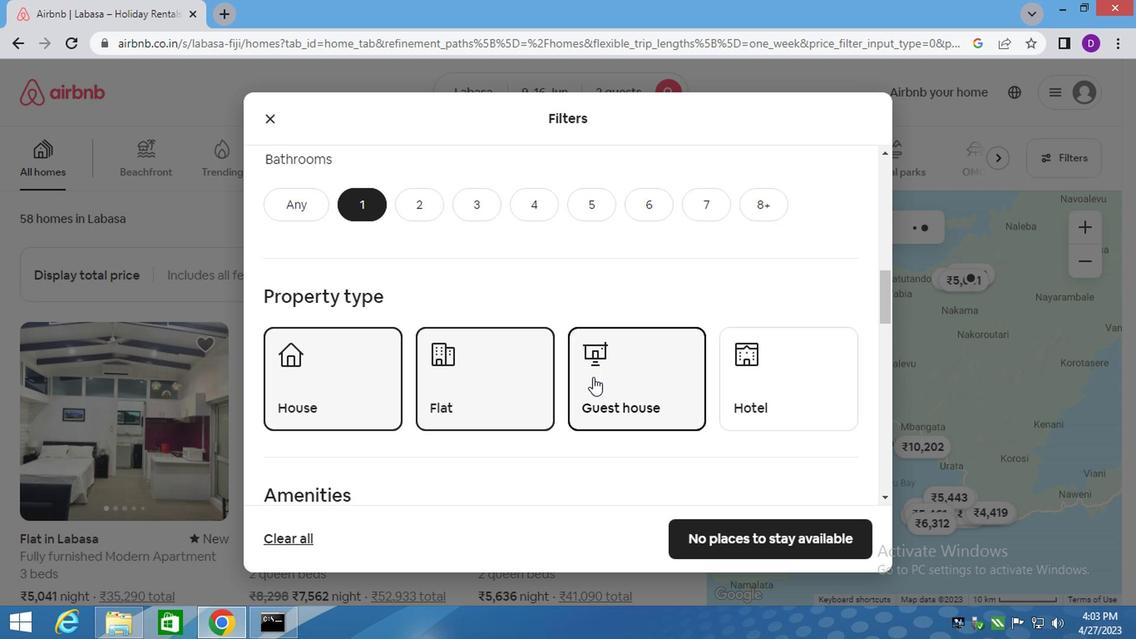 
Action: Mouse scrolled (533, 378) with delta (0, 0)
Screenshot: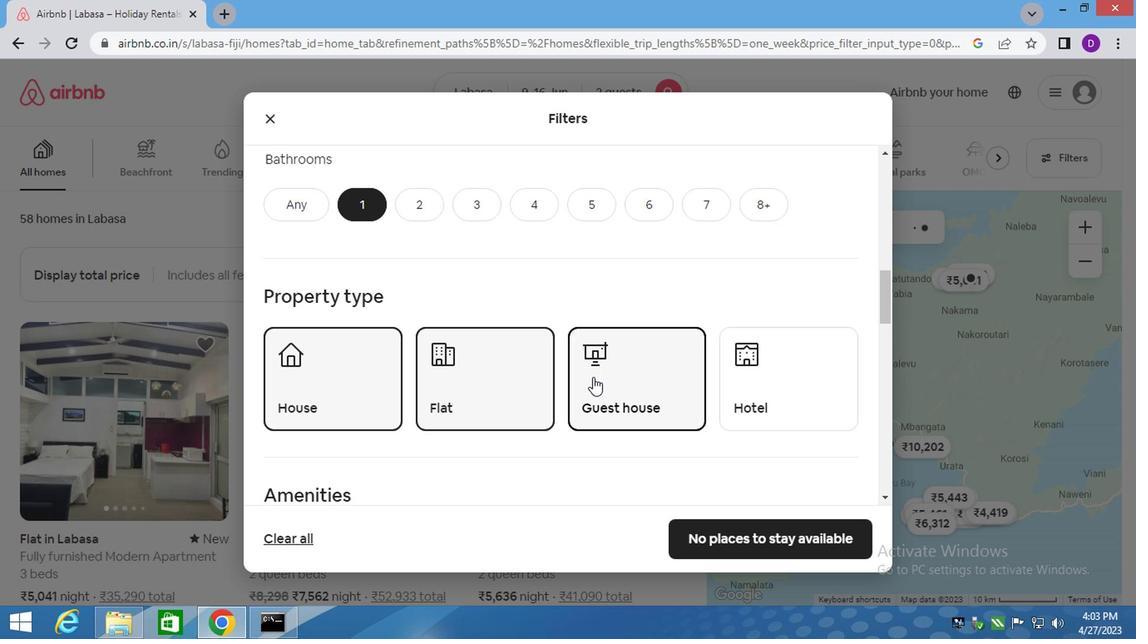 
Action: Mouse moved to (533, 379)
Screenshot: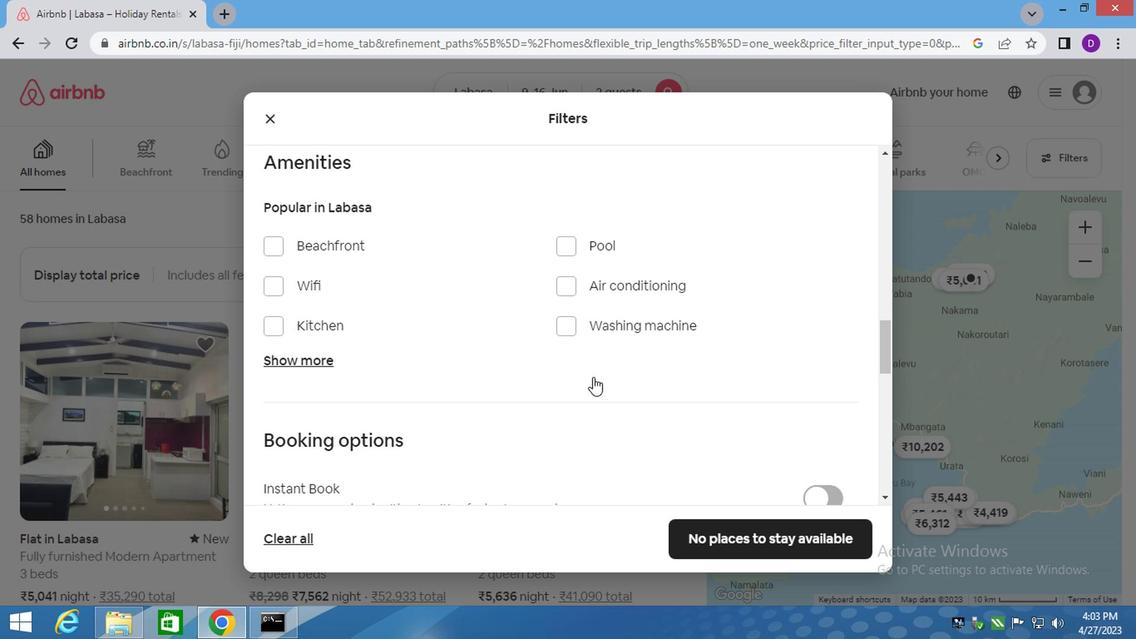 
Action: Mouse scrolled (533, 378) with delta (0, 0)
Screenshot: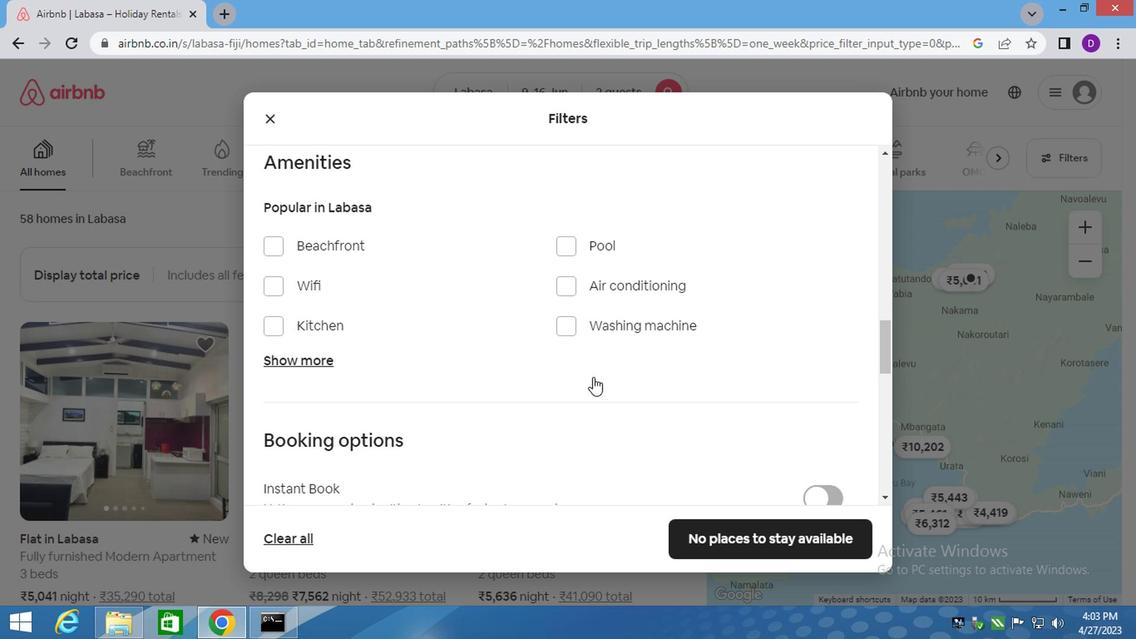 
Action: Mouse moved to (533, 379)
Screenshot: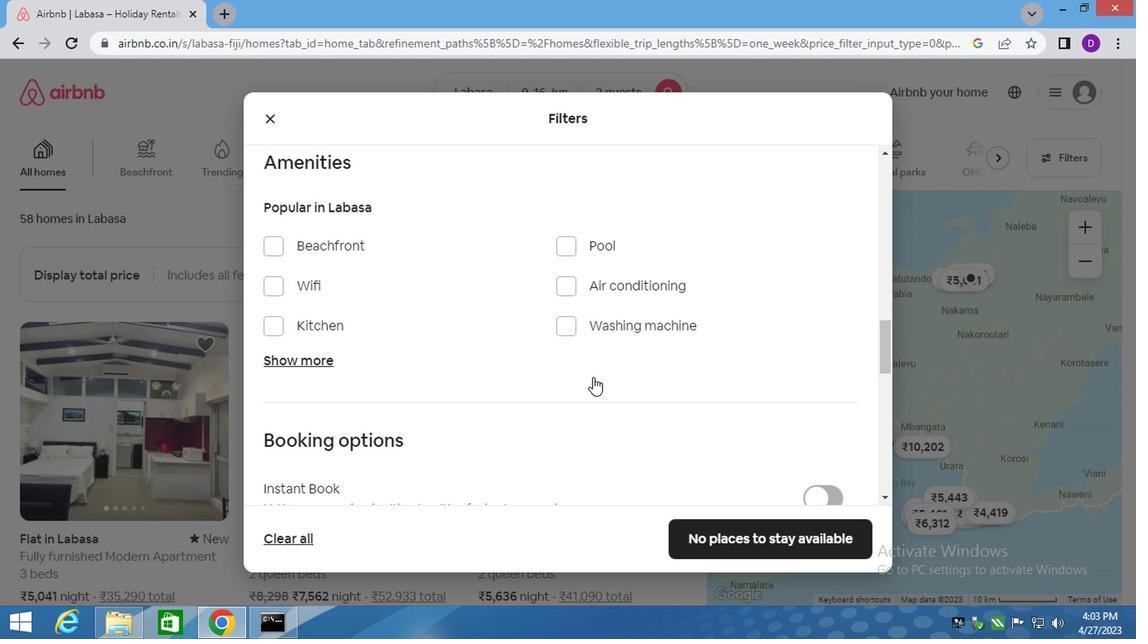 
Action: Mouse scrolled (533, 378) with delta (0, 0)
Screenshot: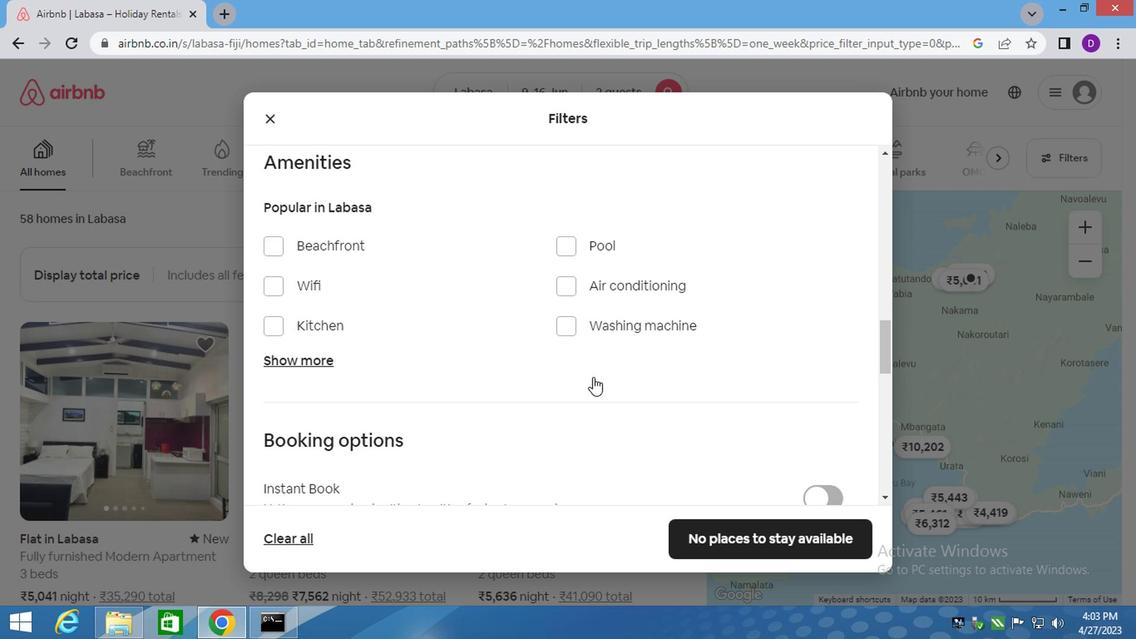 
Action: Mouse moved to (692, 387)
Screenshot: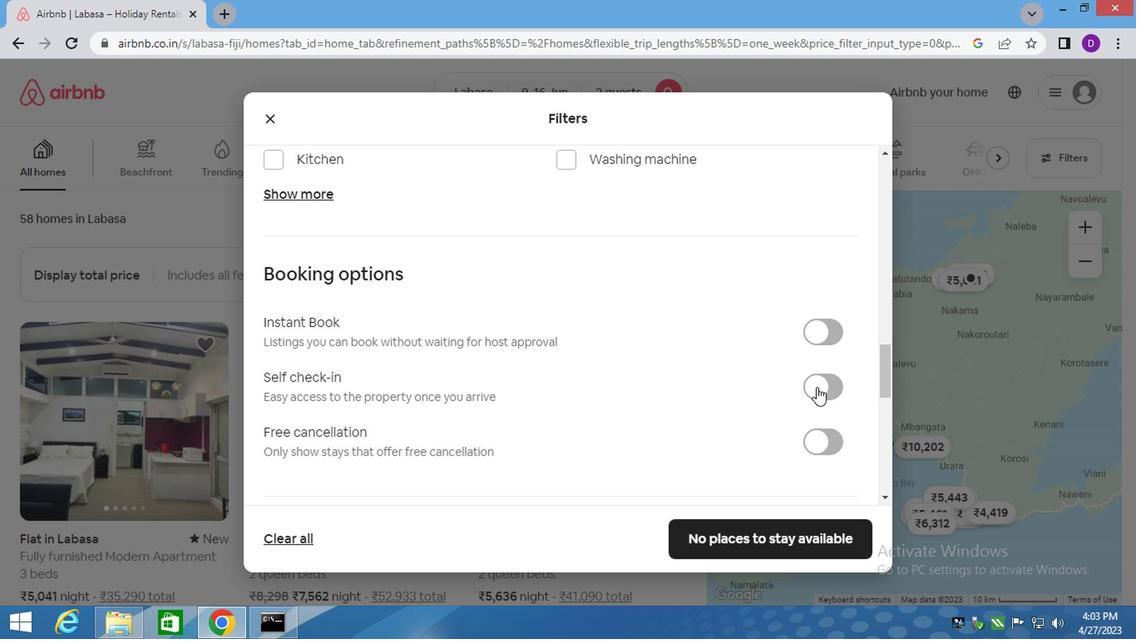 
Action: Mouse pressed left at (692, 387)
Screenshot: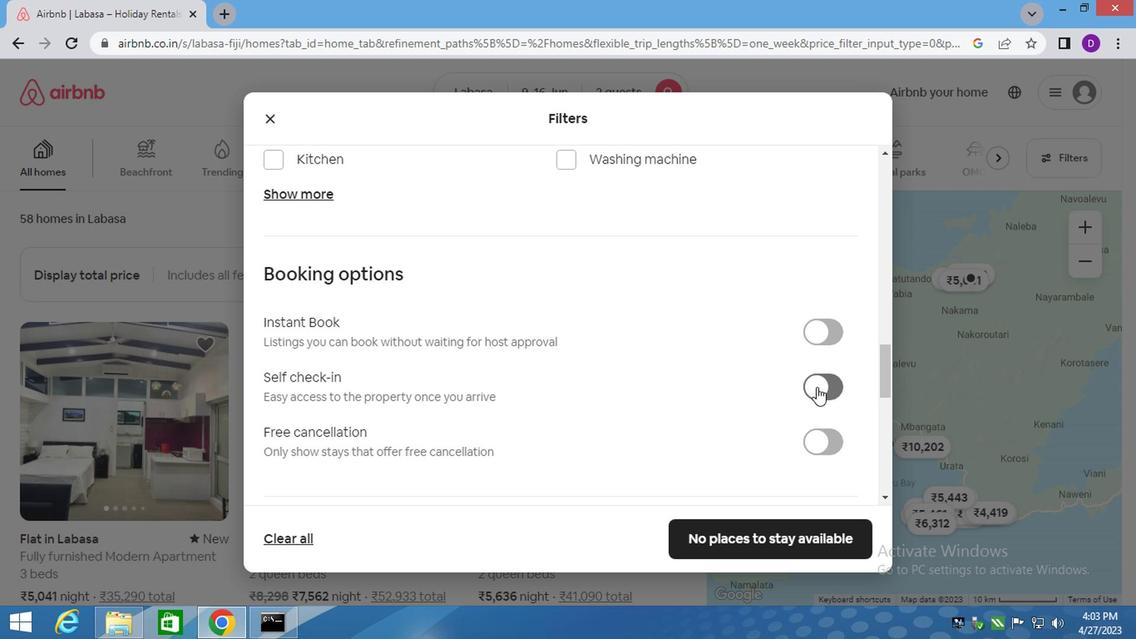 
Action: Mouse moved to (599, 416)
Screenshot: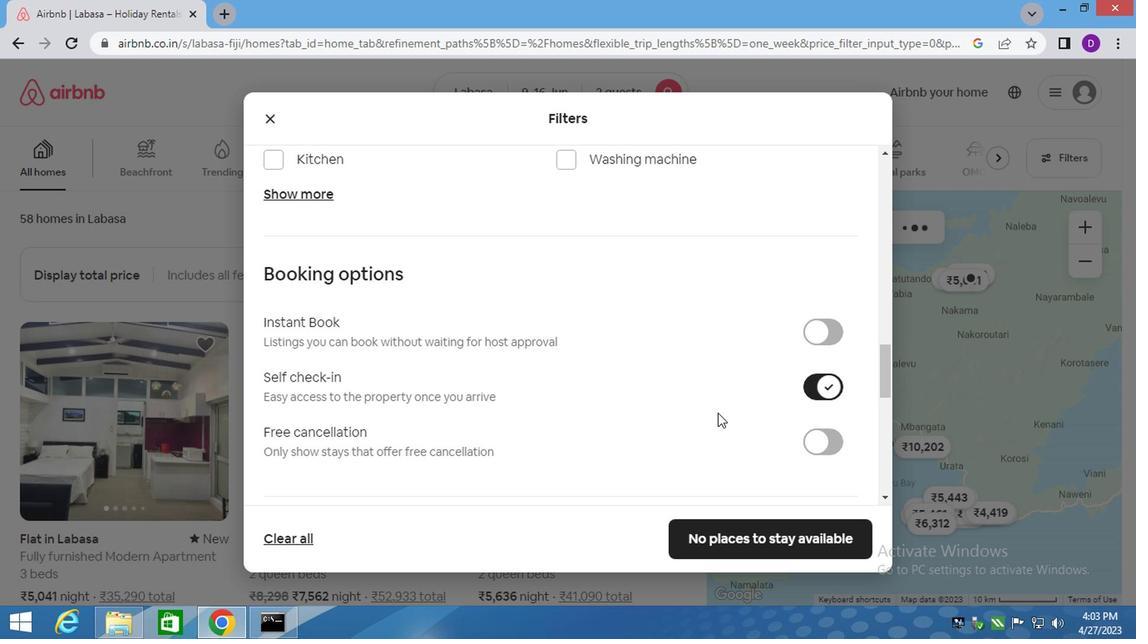 
Action: Mouse scrolled (599, 416) with delta (0, 0)
Screenshot: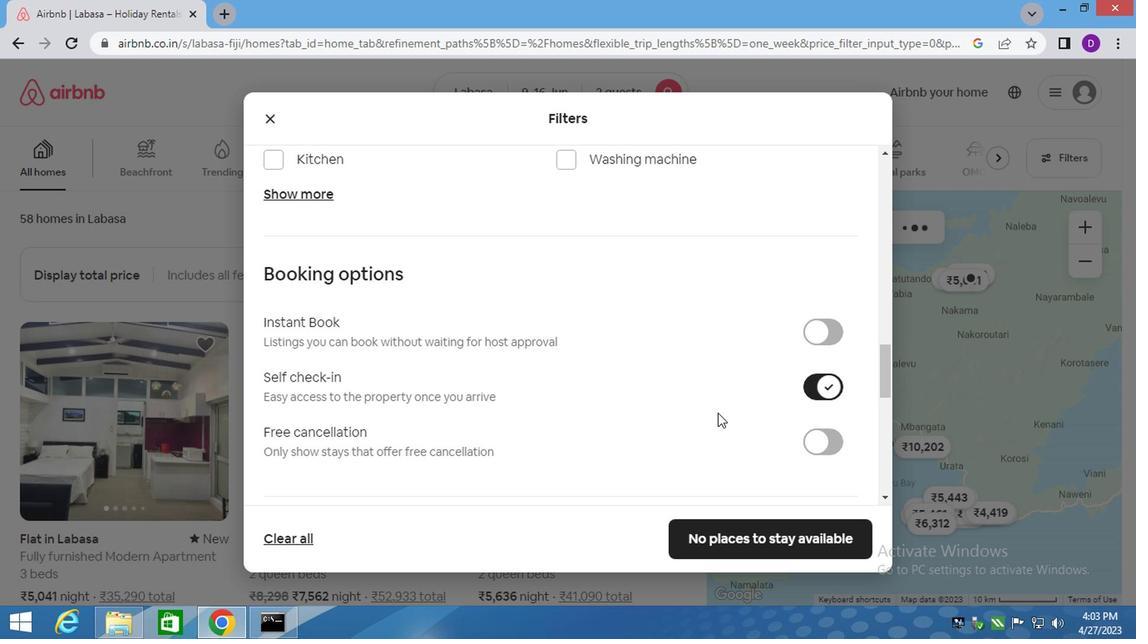 
Action: Mouse moved to (597, 420)
Screenshot: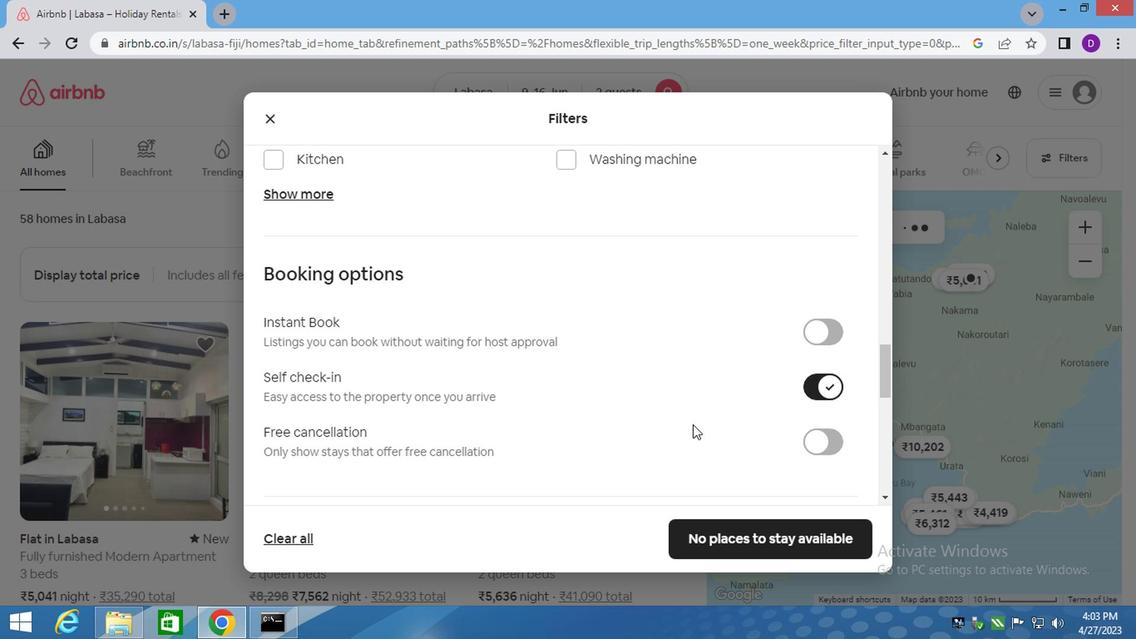 
Action: Mouse scrolled (597, 420) with delta (0, 0)
Screenshot: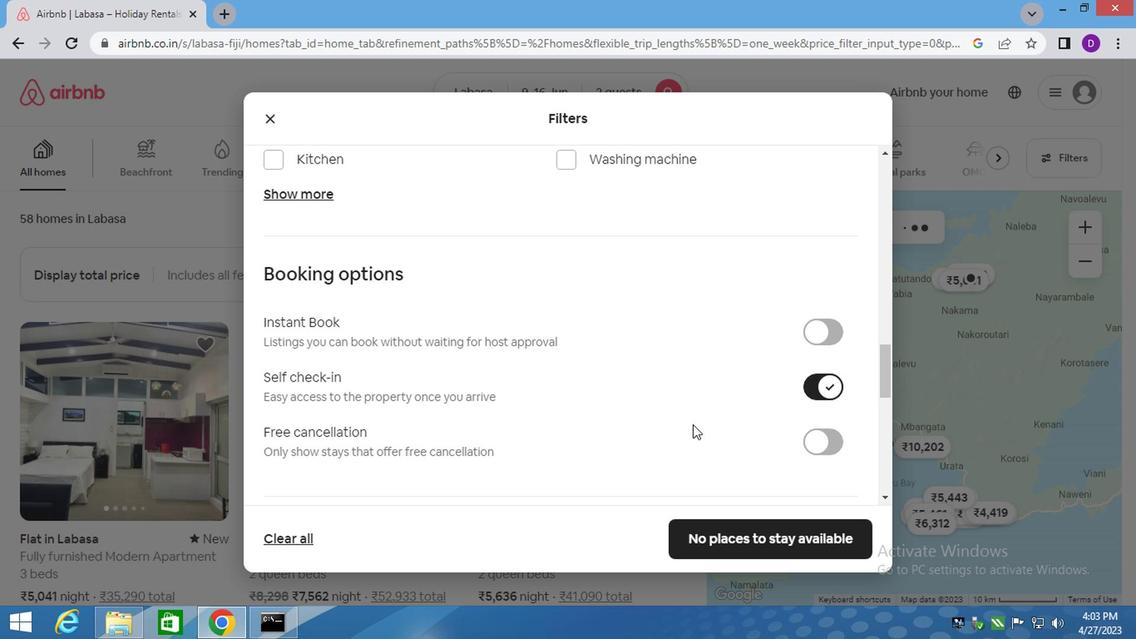 
Action: Mouse moved to (597, 429)
Screenshot: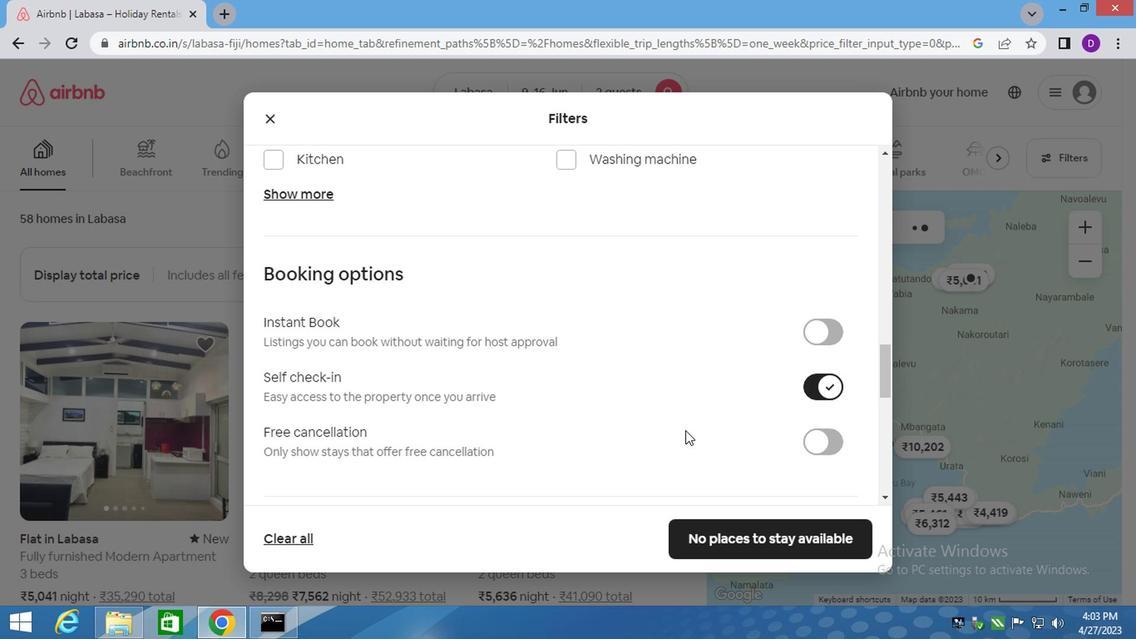
Action: Mouse scrolled (597, 423) with delta (0, 0)
Screenshot: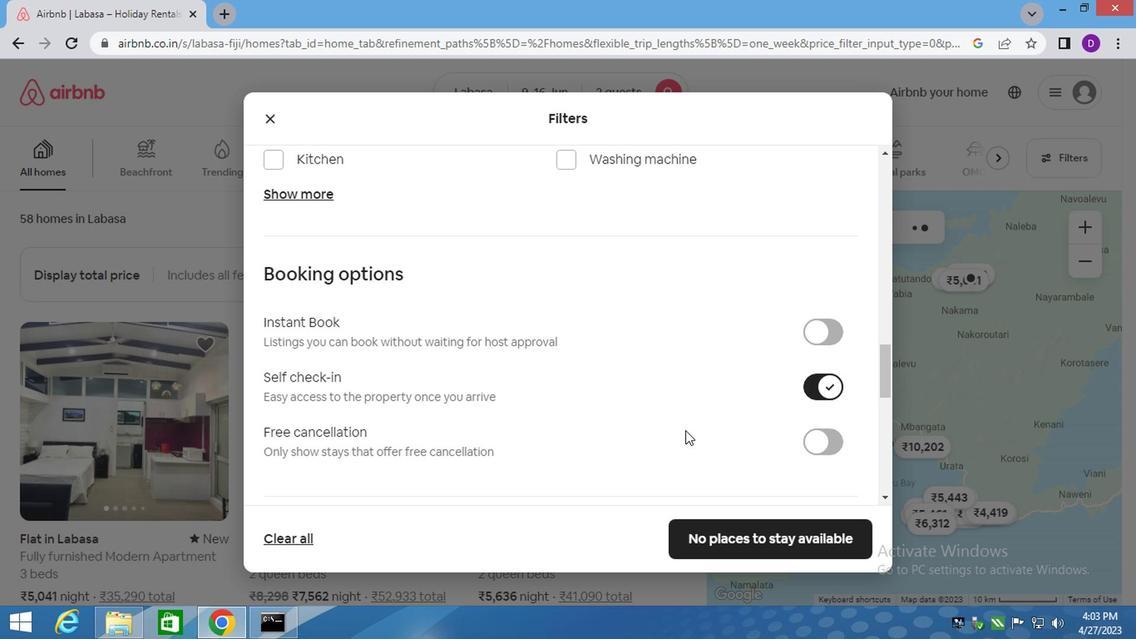 
Action: Mouse scrolled (597, 427) with delta (0, 0)
Screenshot: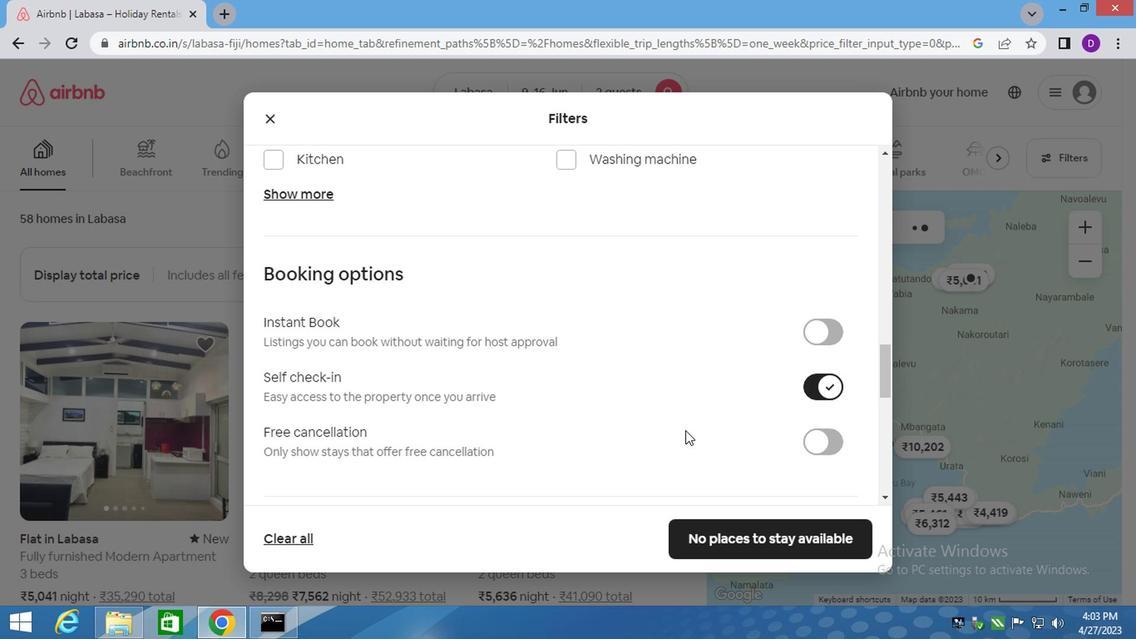
Action: Mouse moved to (597, 430)
Screenshot: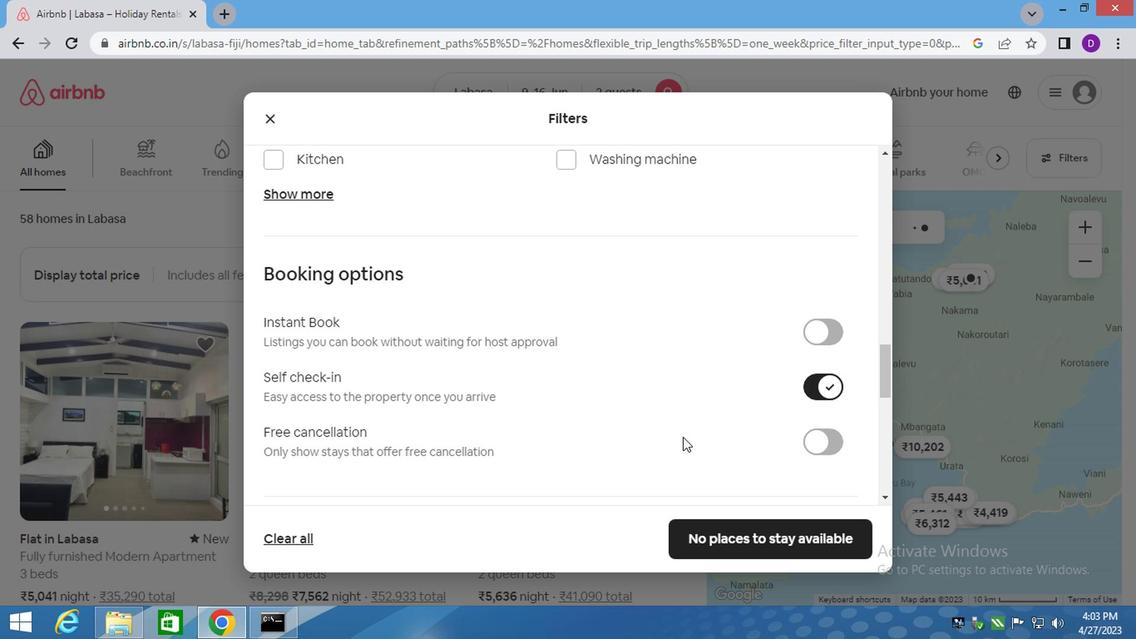 
Action: Mouse scrolled (597, 429) with delta (0, 0)
Screenshot: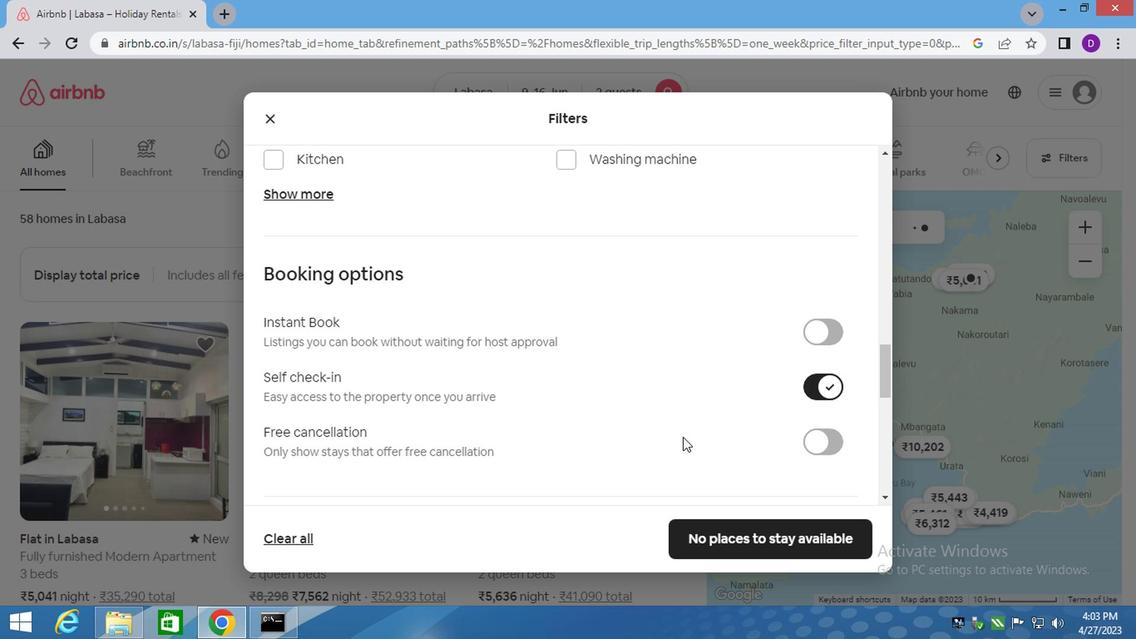 
Action: Mouse moved to (599, 435)
Screenshot: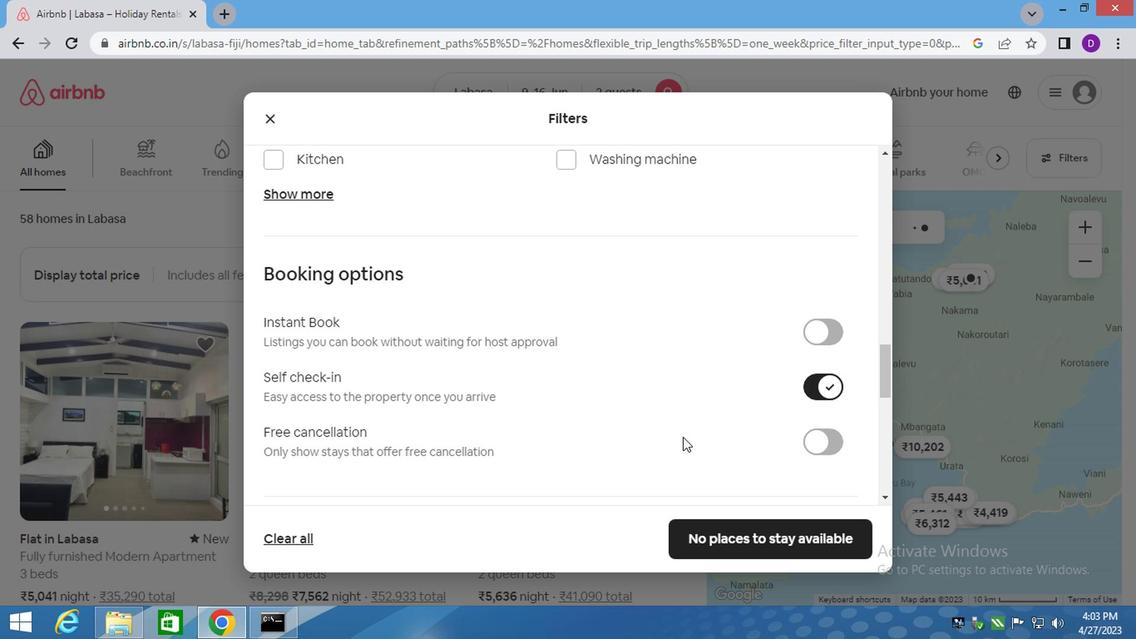 
Action: Mouse scrolled (598, 432) with delta (0, 0)
Screenshot: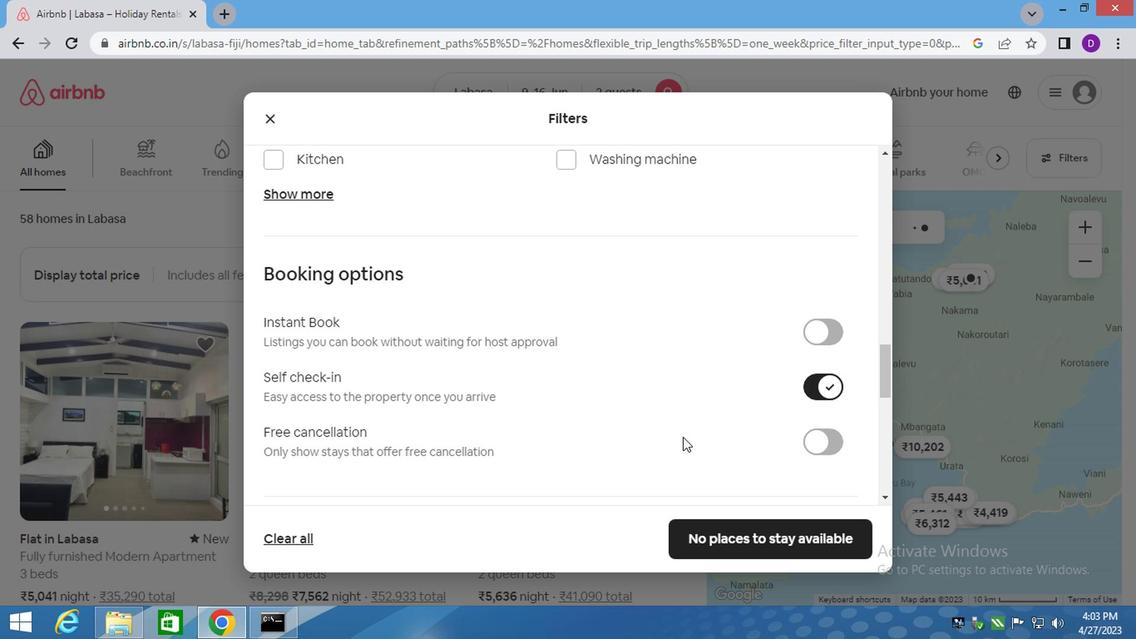 
Action: Mouse moved to (599, 436)
Screenshot: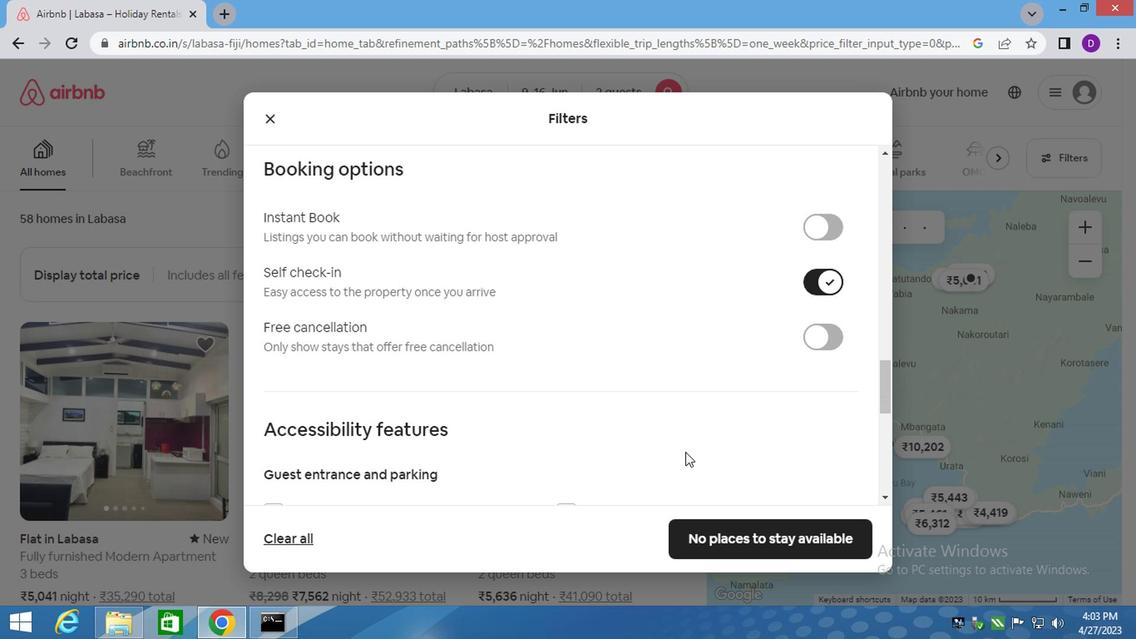 
Action: Mouse scrolled (599, 435) with delta (0, 0)
Screenshot: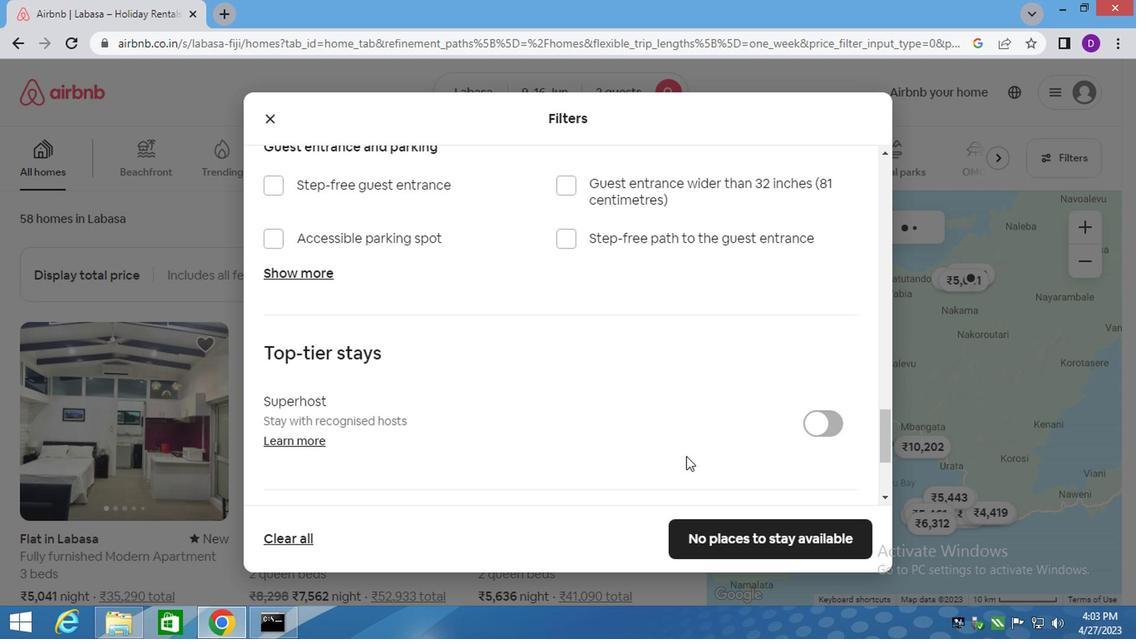 
Action: Mouse moved to (644, 494)
Screenshot: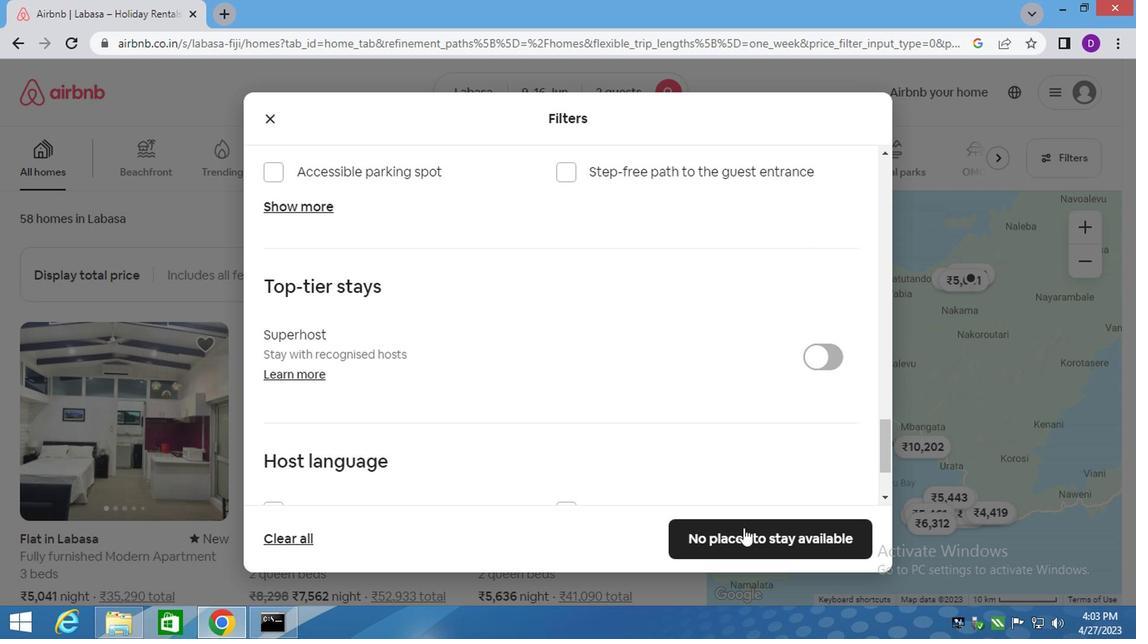 
Action: Mouse pressed left at (644, 494)
Screenshot: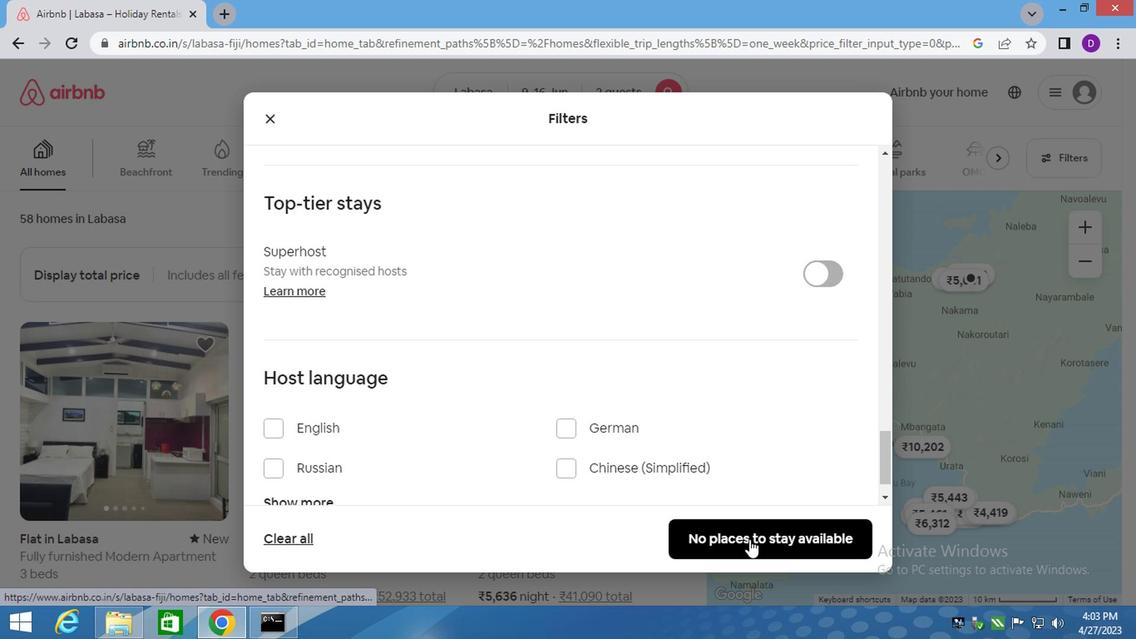
